 Task: Add a condition where "Channel Is Messaging" in new tickets in your groups.
Action: Mouse moved to (163, 487)
Screenshot: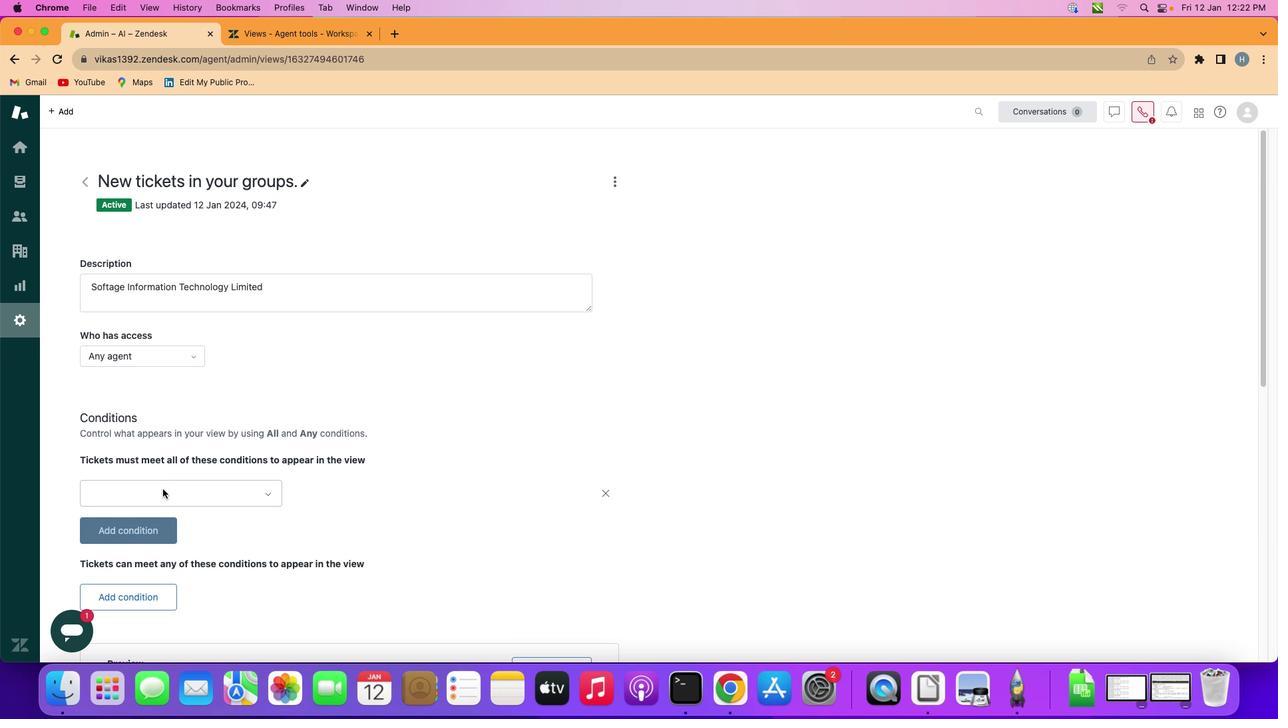 
Action: Mouse pressed left at (163, 487)
Screenshot: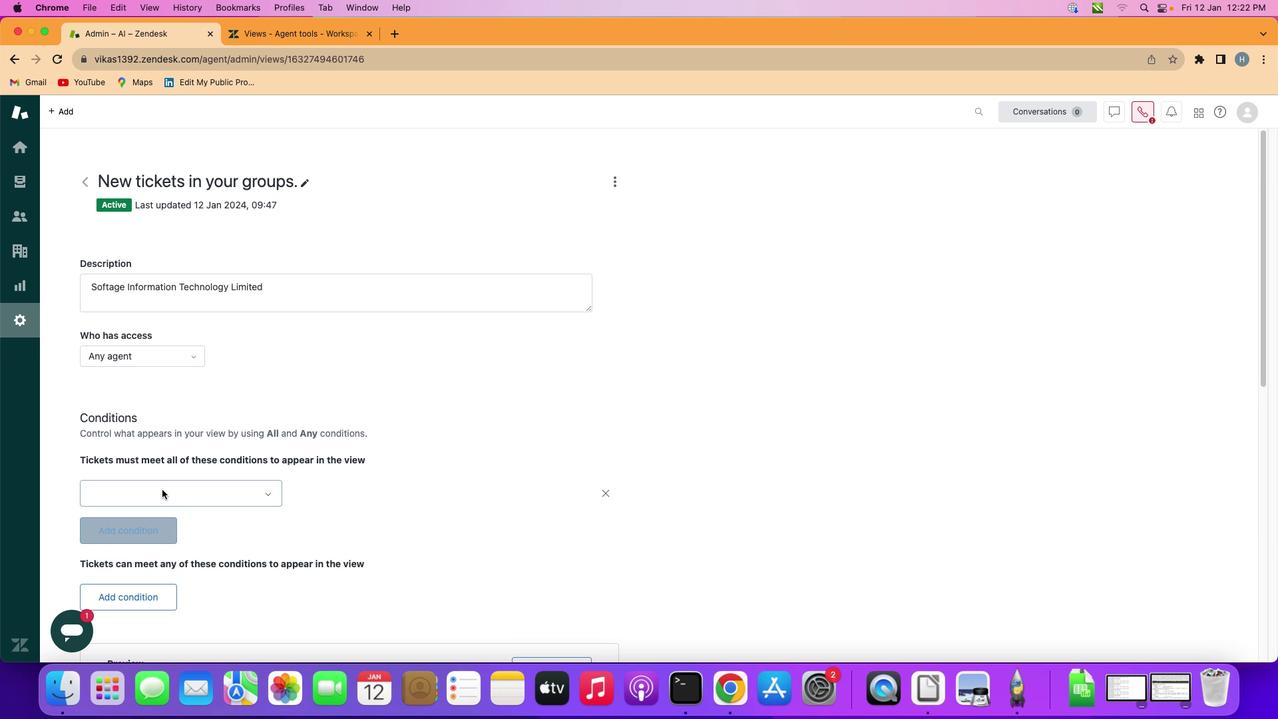 
Action: Mouse moved to (211, 492)
Screenshot: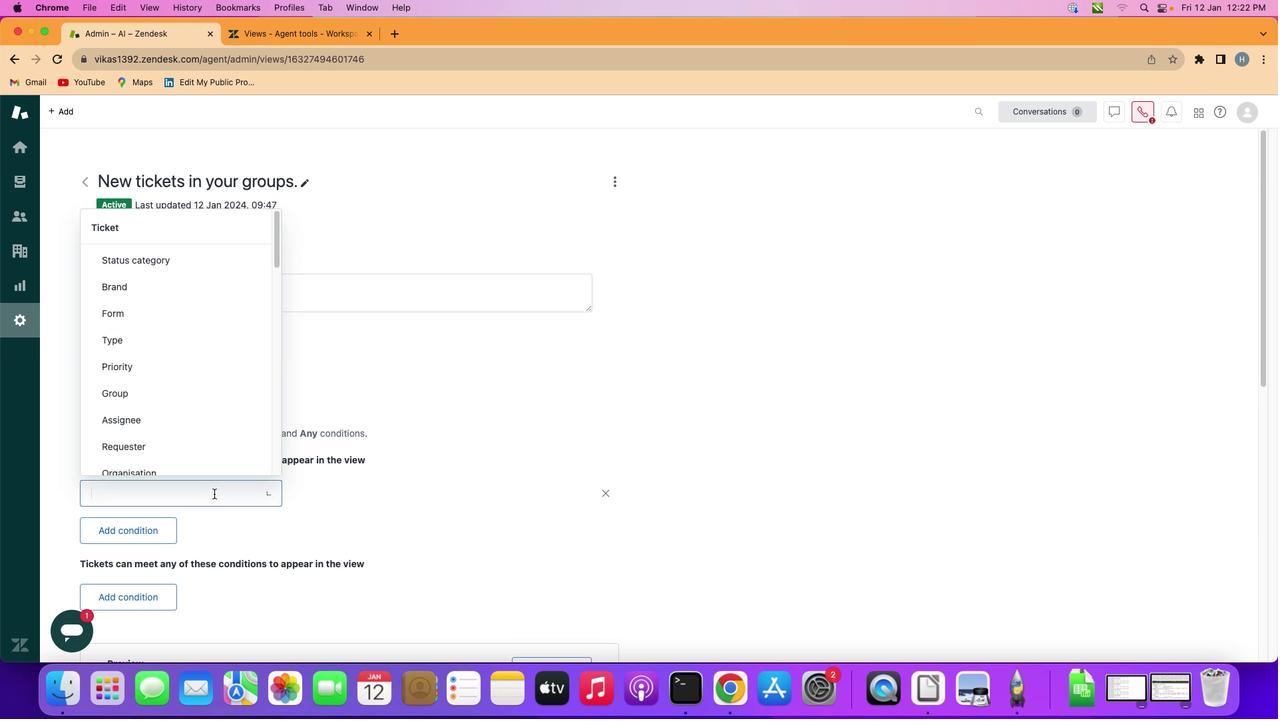 
Action: Mouse pressed left at (211, 492)
Screenshot: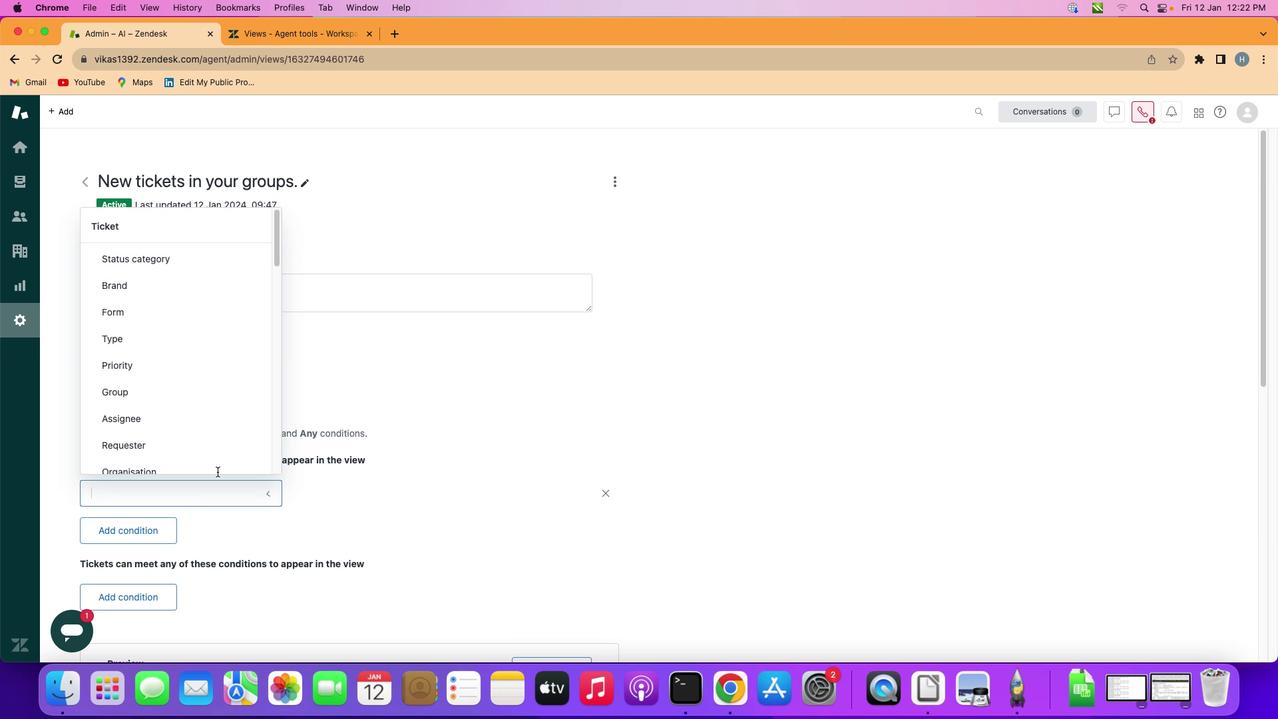 
Action: Mouse moved to (208, 412)
Screenshot: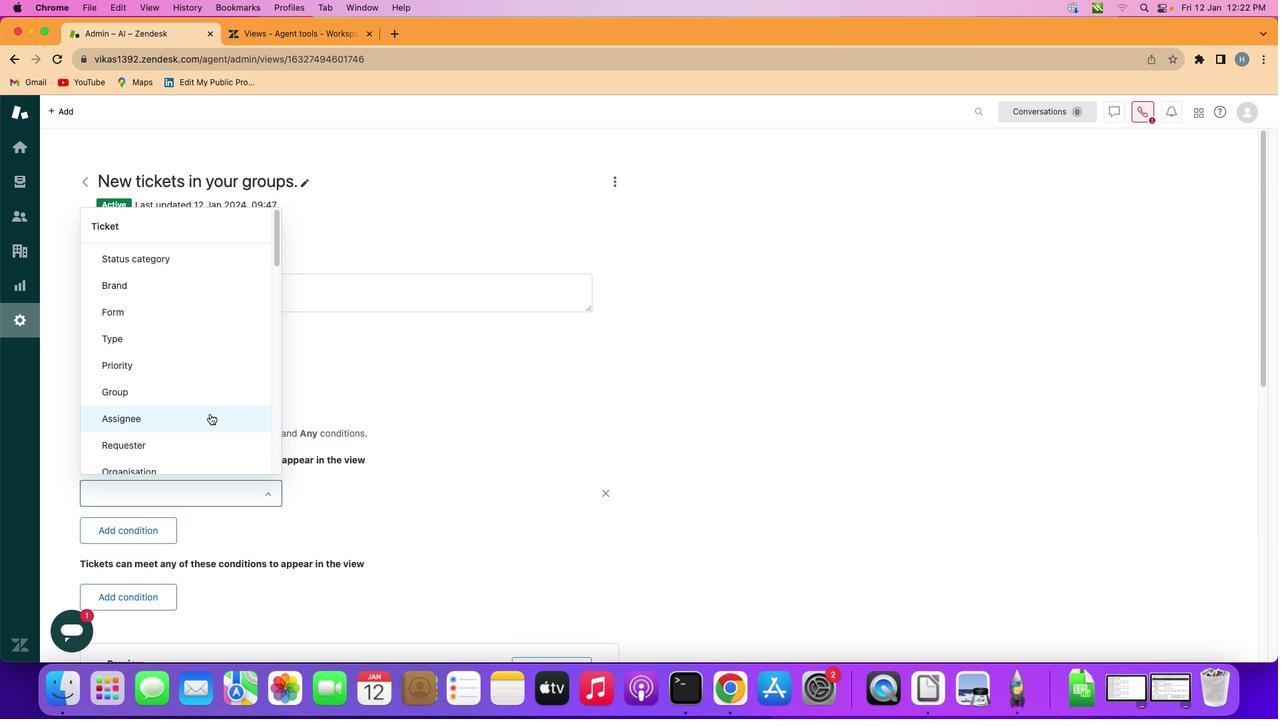 
Action: Mouse scrolled (208, 412) with delta (-1, 0)
Screenshot: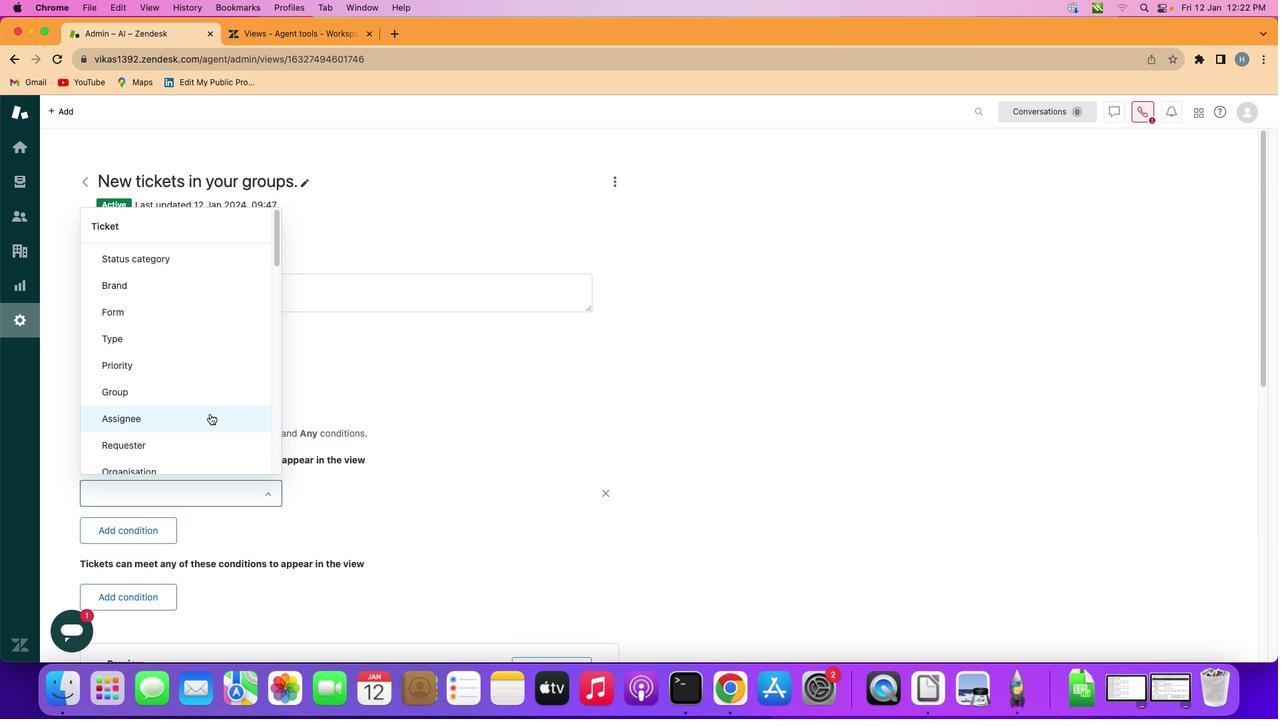 
Action: Mouse moved to (208, 411)
Screenshot: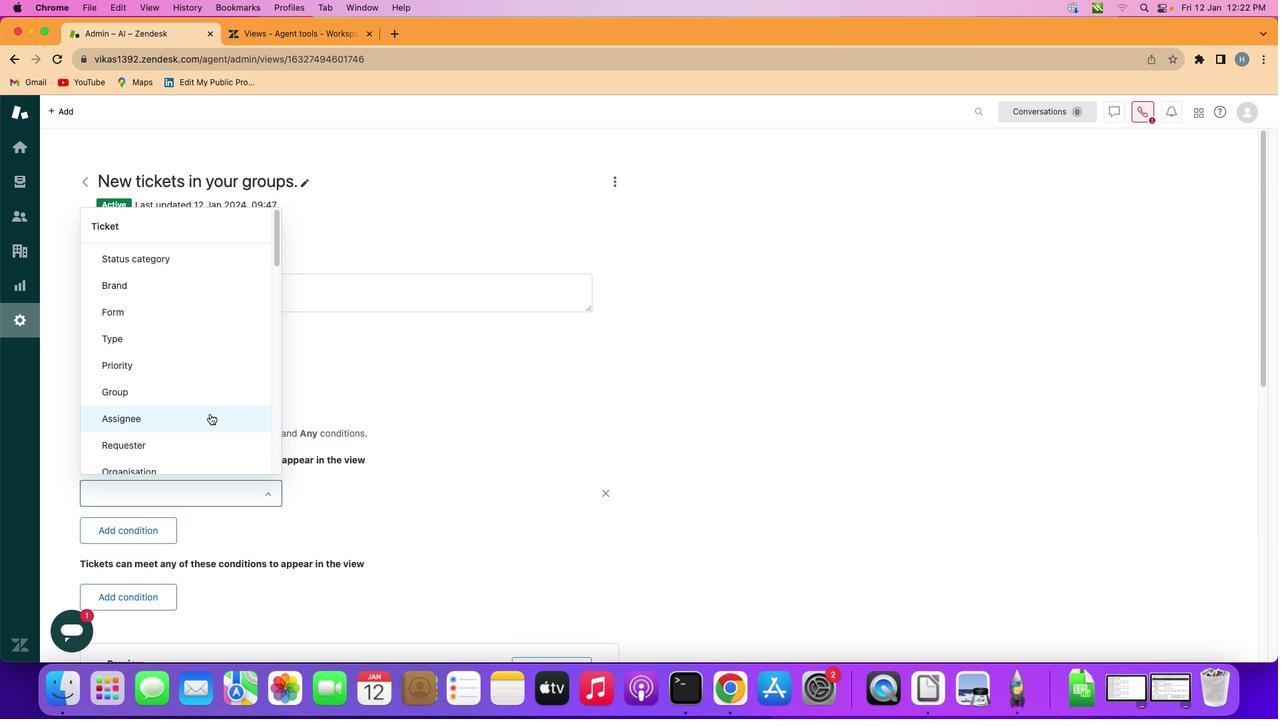 
Action: Mouse scrolled (208, 411) with delta (-1, -1)
Screenshot: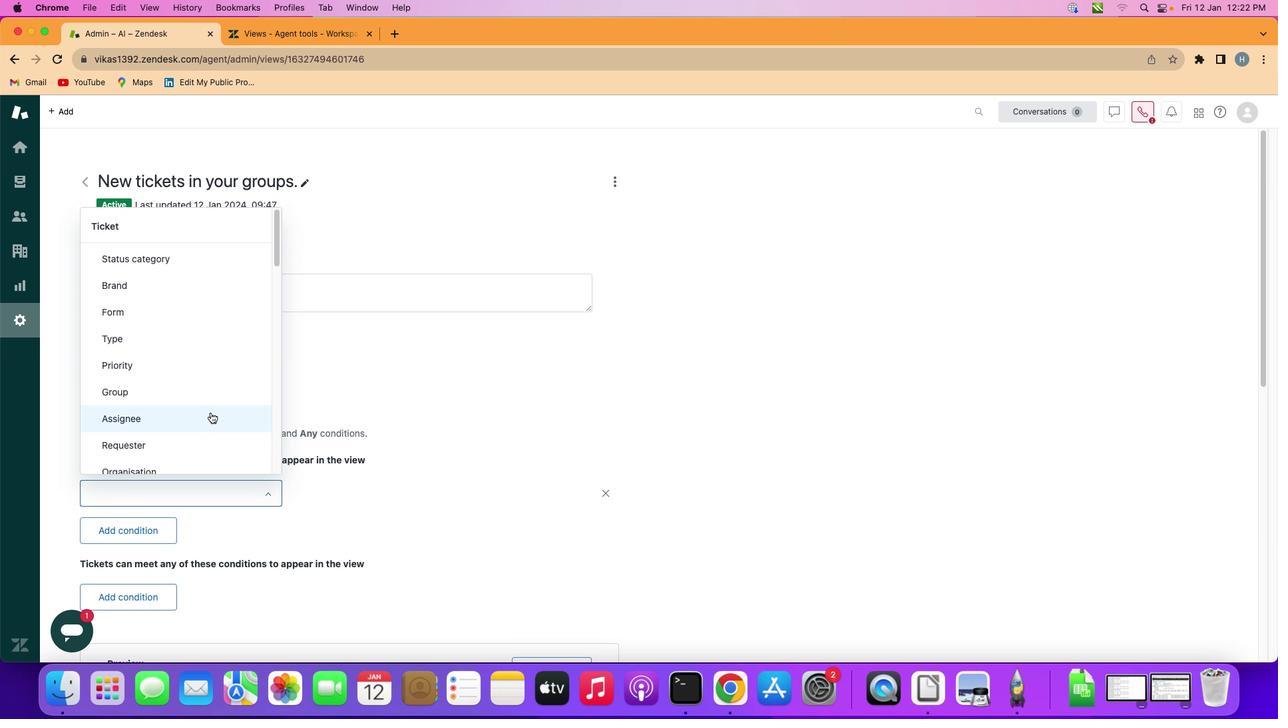 
Action: Mouse moved to (208, 411)
Screenshot: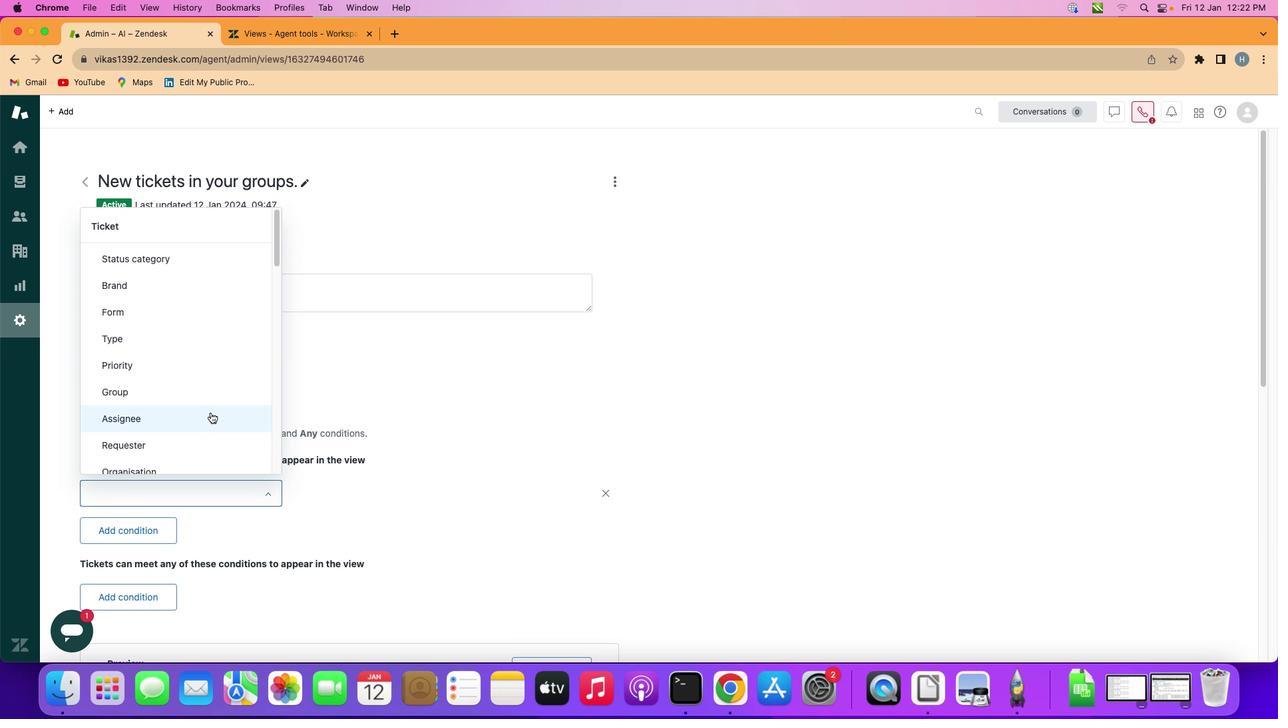 
Action: Mouse scrolled (208, 411) with delta (-1, -1)
Screenshot: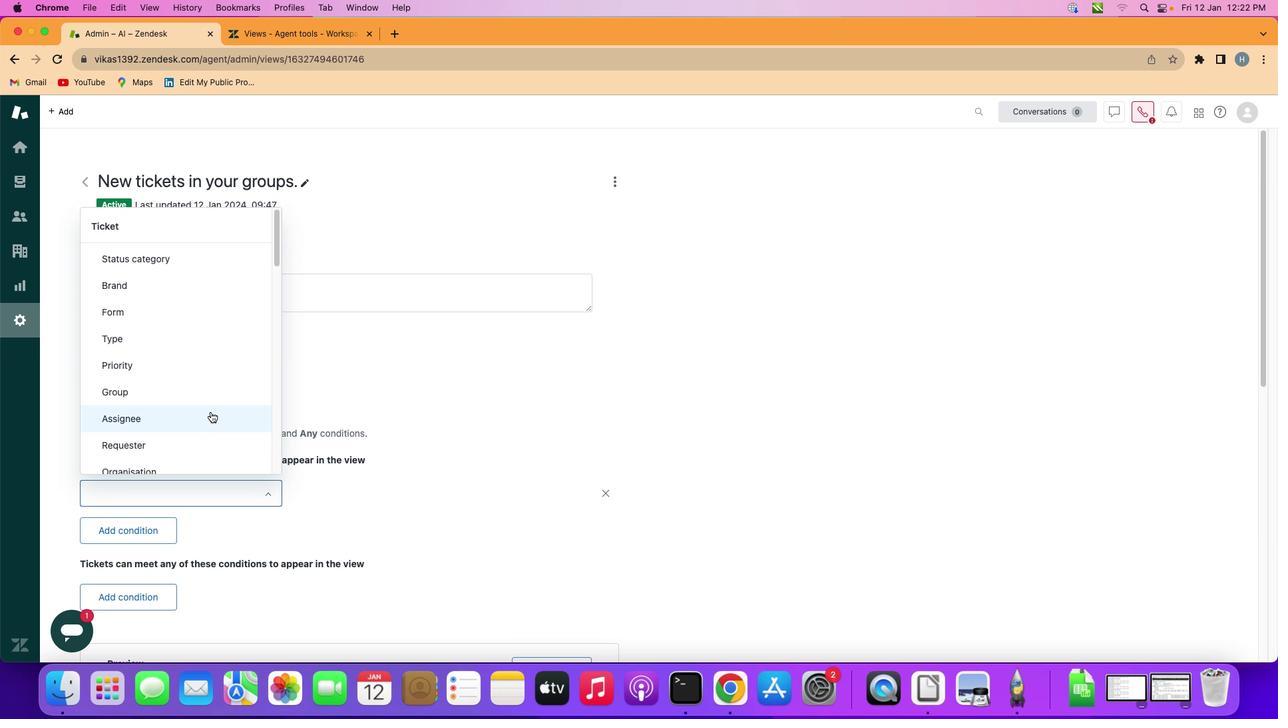 
Action: Mouse scrolled (208, 411) with delta (-1, -2)
Screenshot: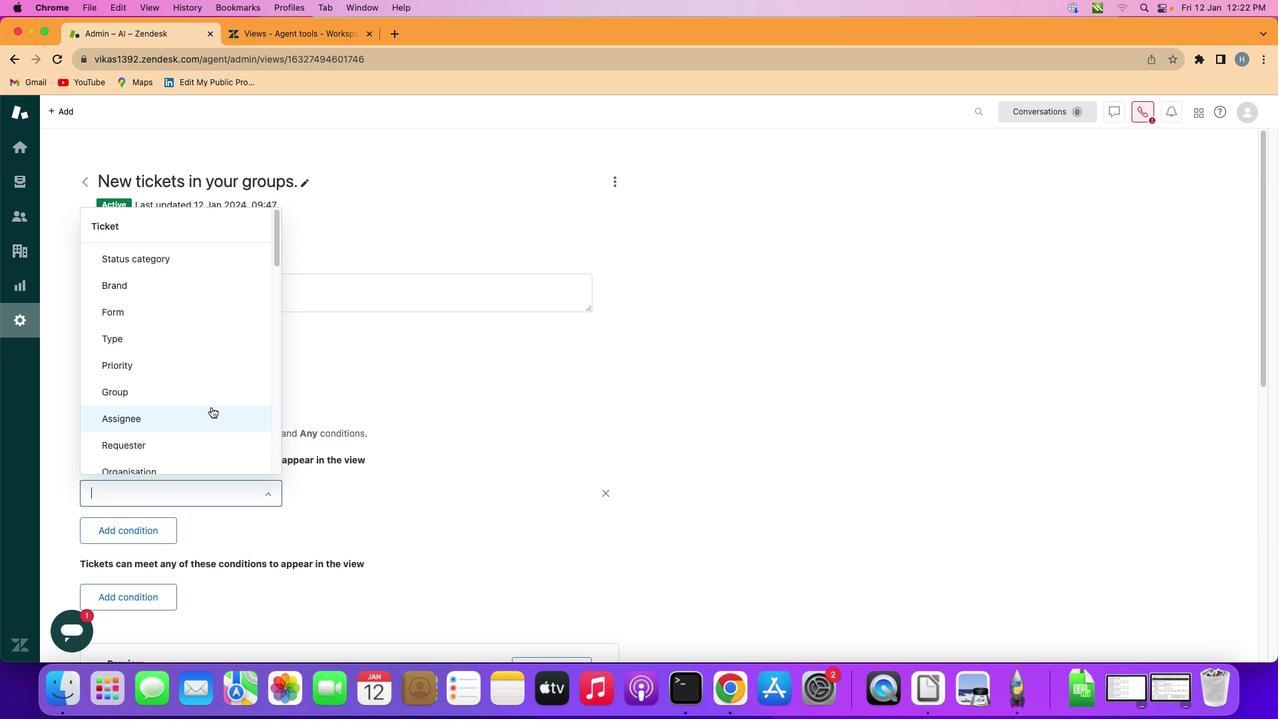 
Action: Mouse moved to (208, 410)
Screenshot: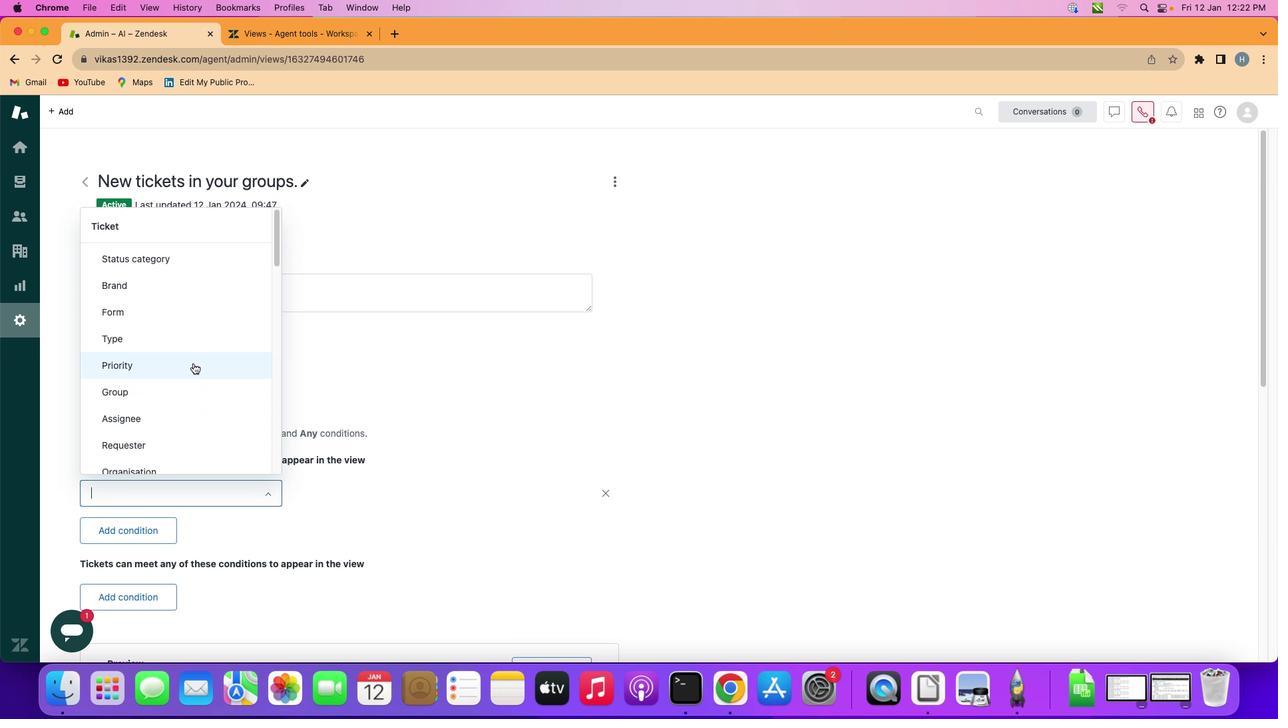 
Action: Mouse scrolled (208, 410) with delta (-1, -2)
Screenshot: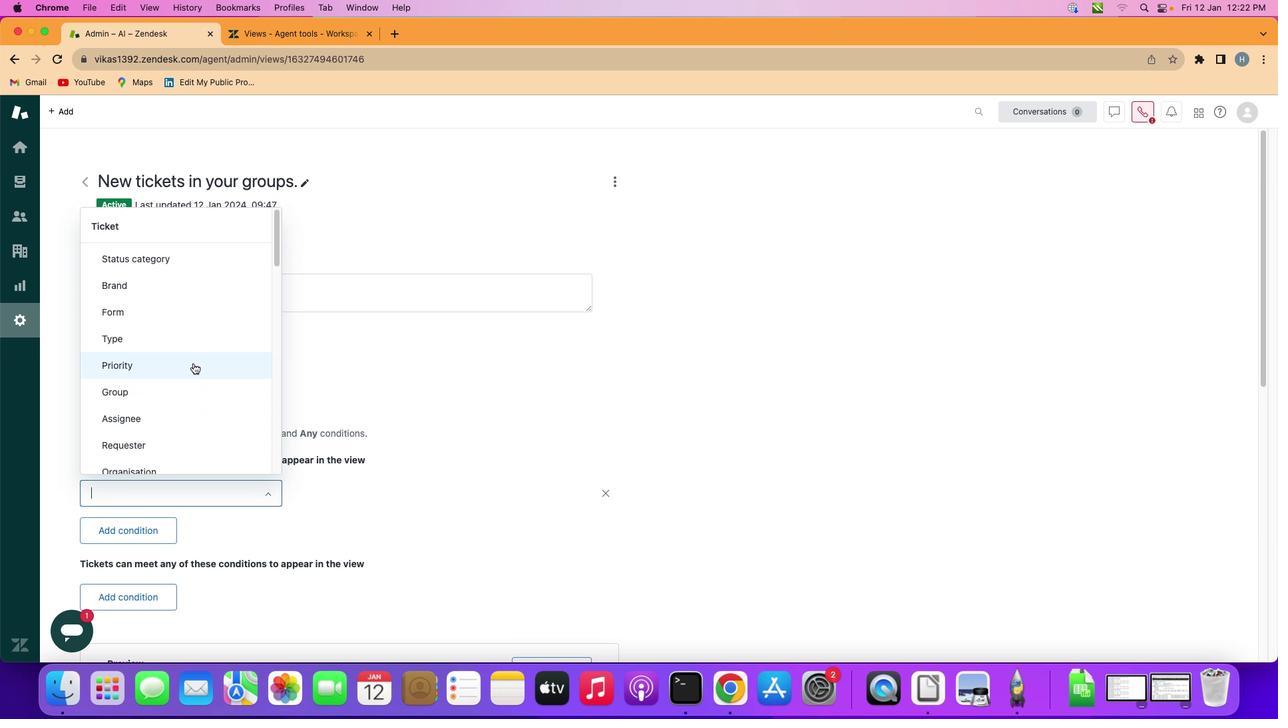 
Action: Mouse moved to (185, 356)
Screenshot: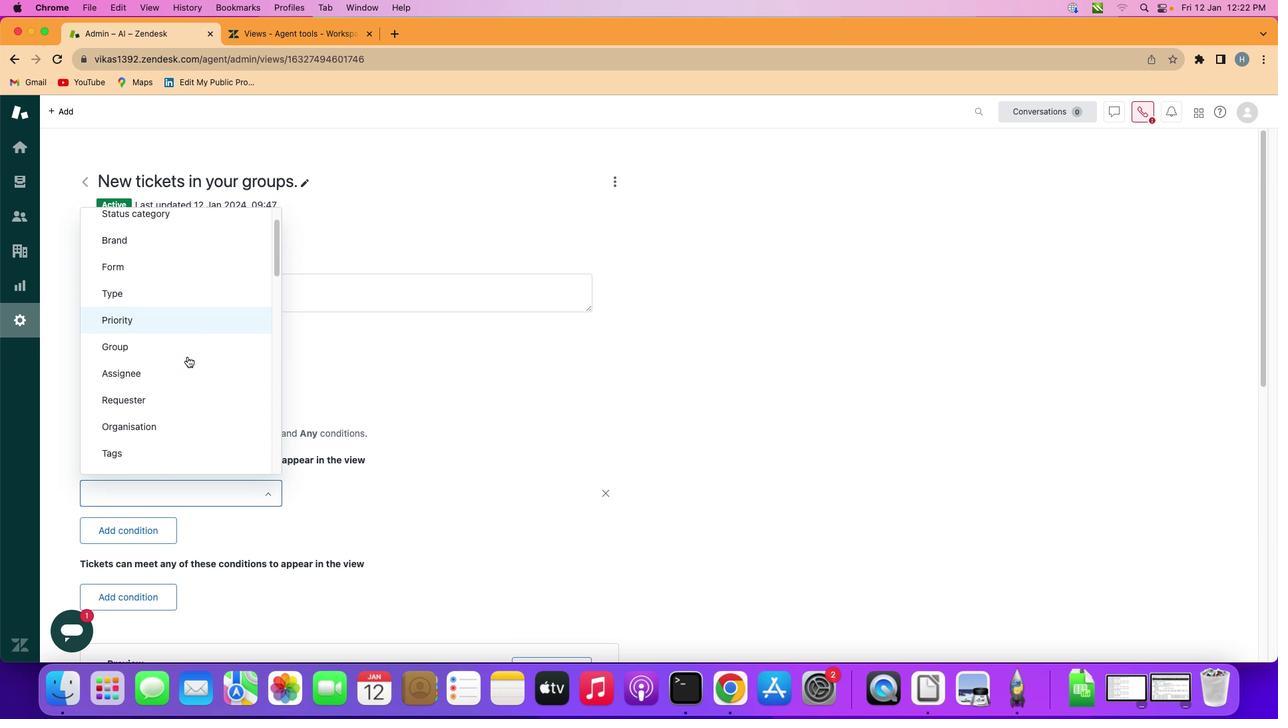 
Action: Mouse scrolled (185, 356) with delta (-1, -1)
Screenshot: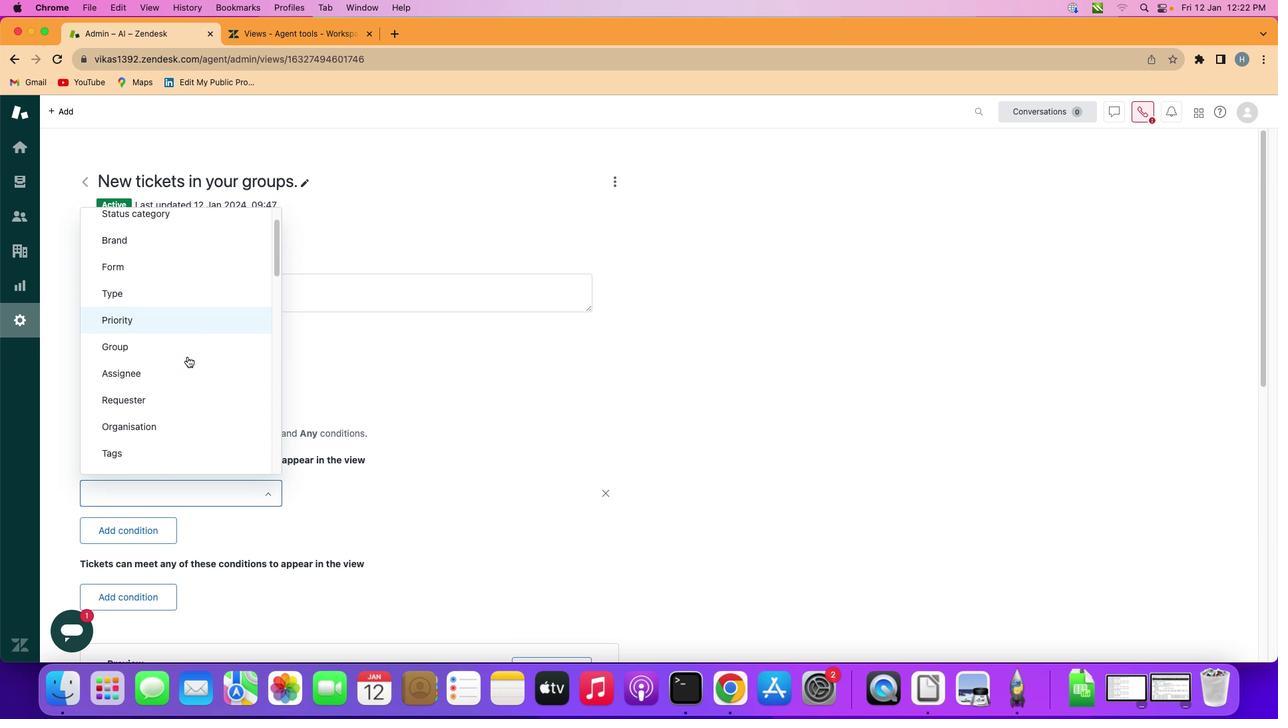 
Action: Mouse moved to (185, 355)
Screenshot: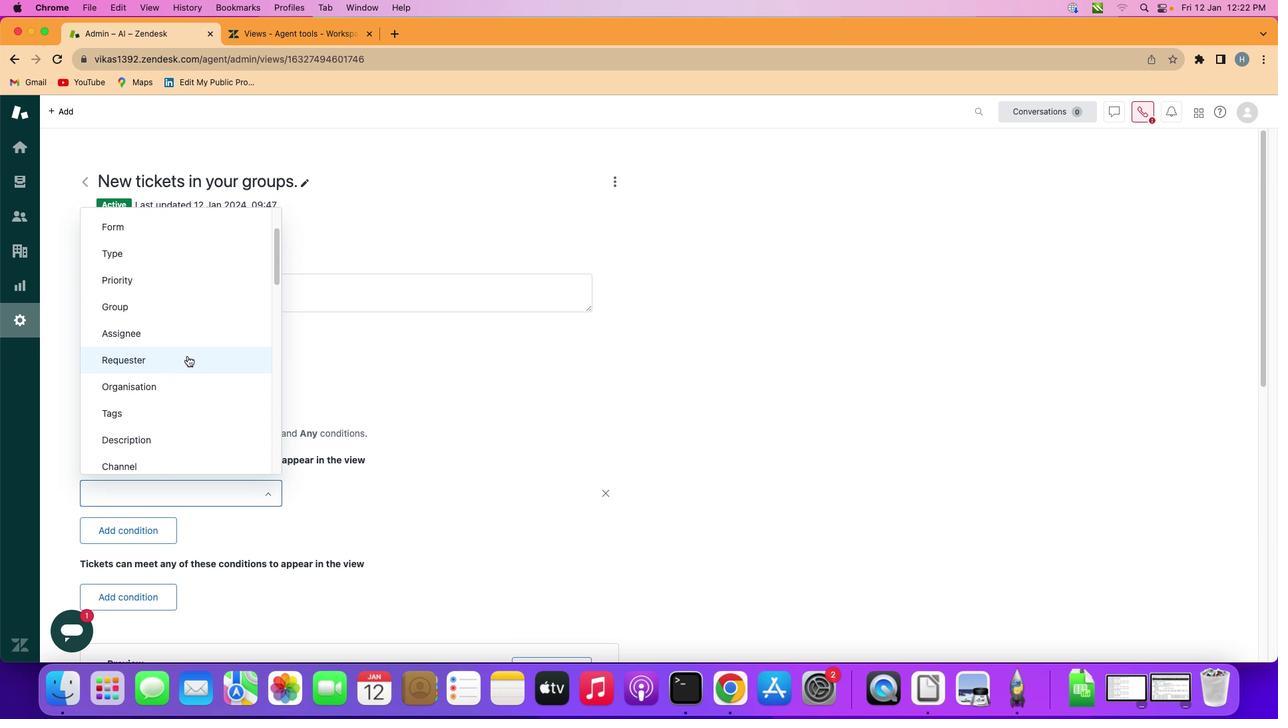 
Action: Mouse scrolled (185, 355) with delta (-1, -1)
Screenshot: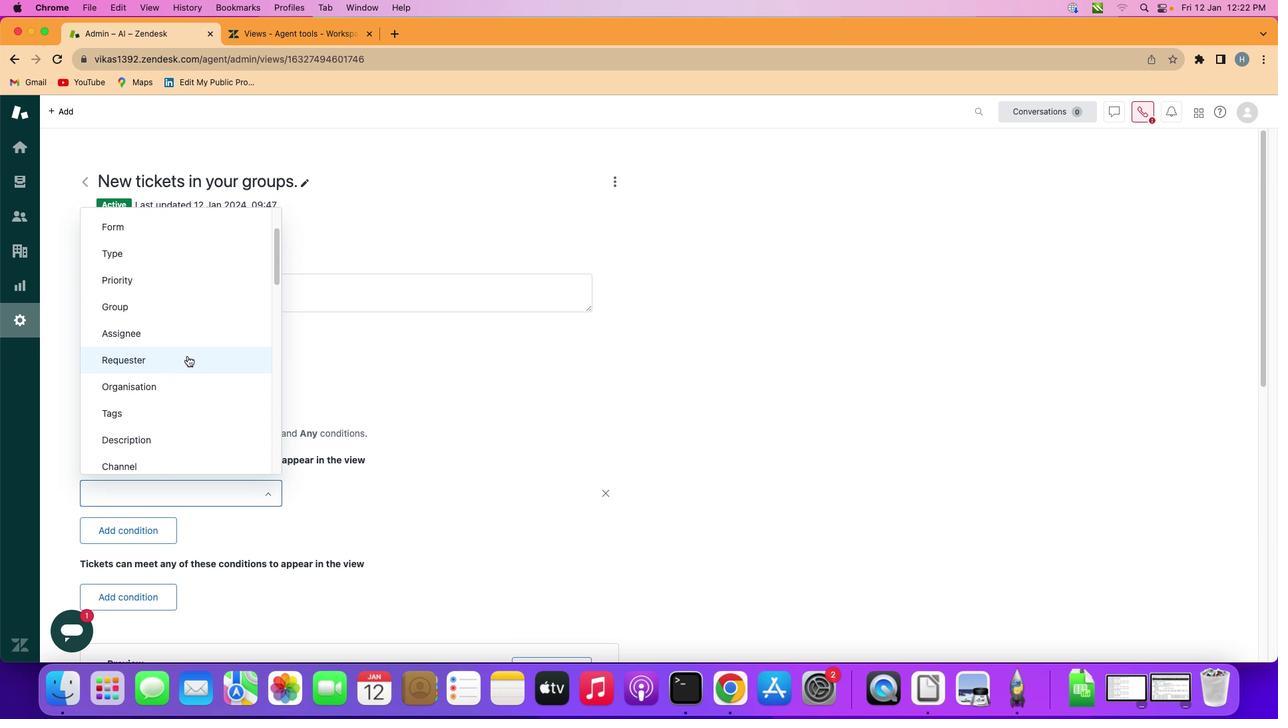 
Action: Mouse moved to (185, 355)
Screenshot: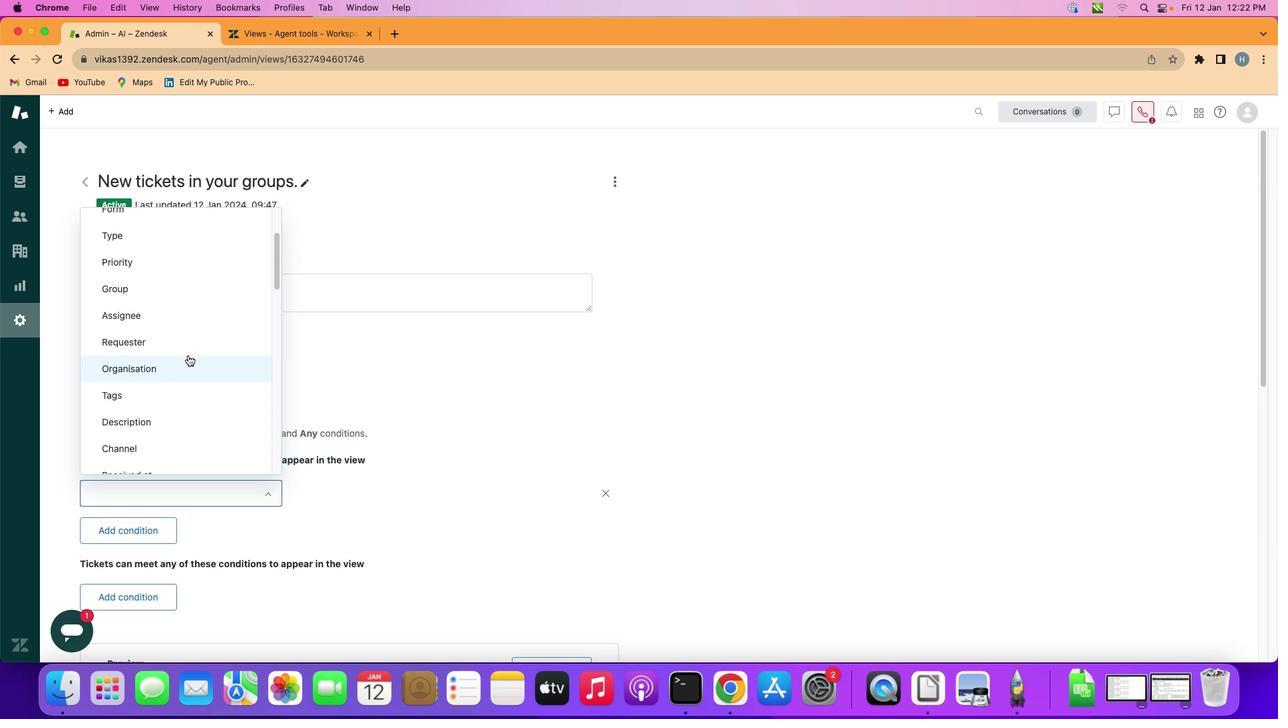 
Action: Mouse scrolled (185, 355) with delta (-1, -1)
Screenshot: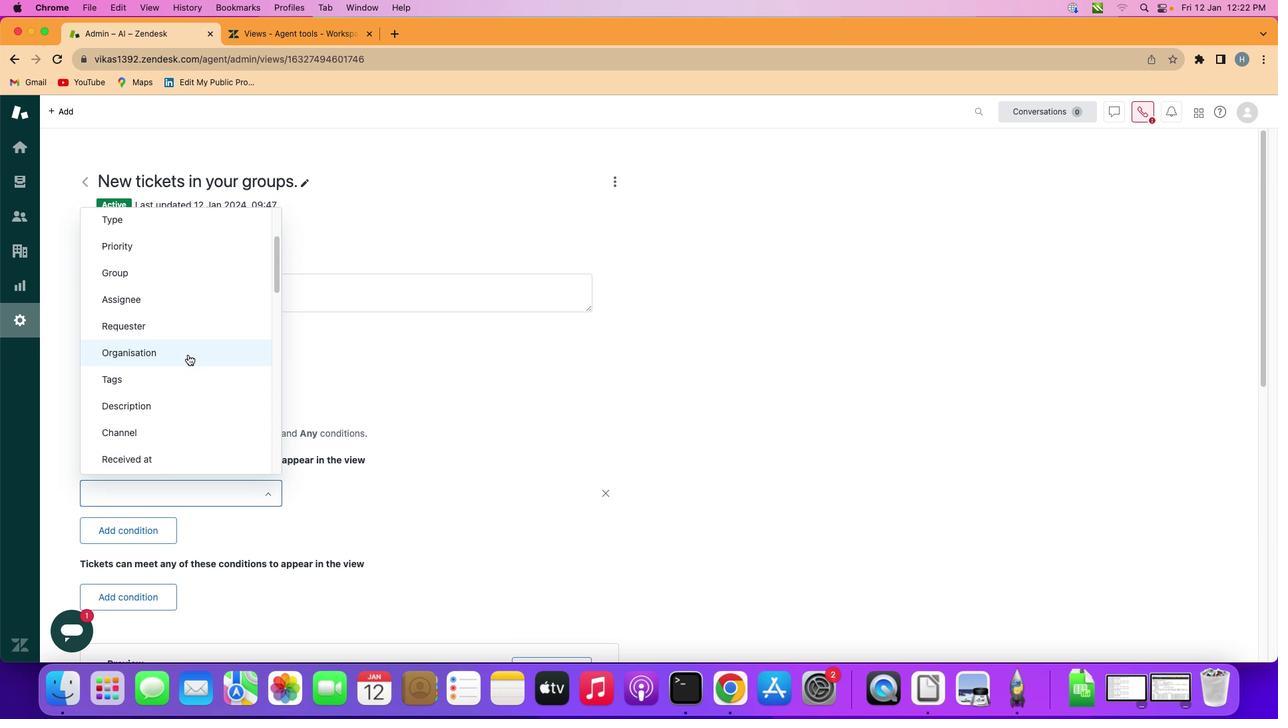
Action: Mouse moved to (185, 355)
Screenshot: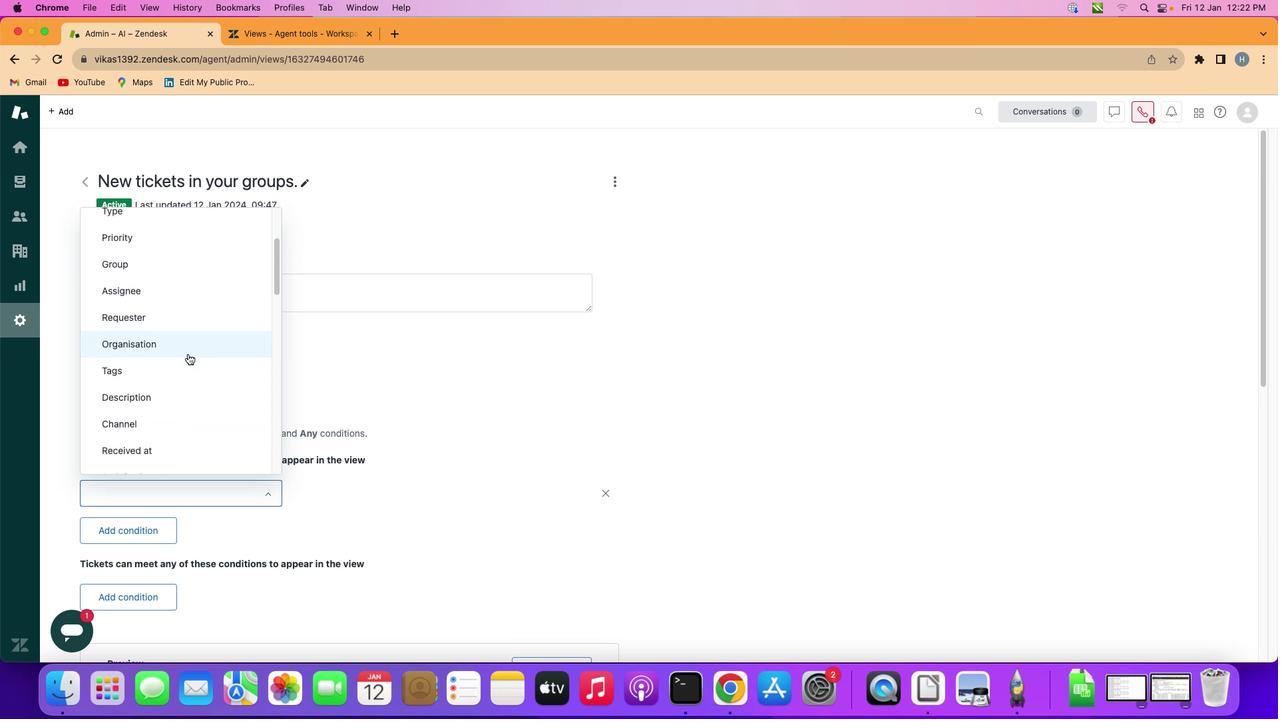 
Action: Mouse scrolled (185, 355) with delta (-1, -2)
Screenshot: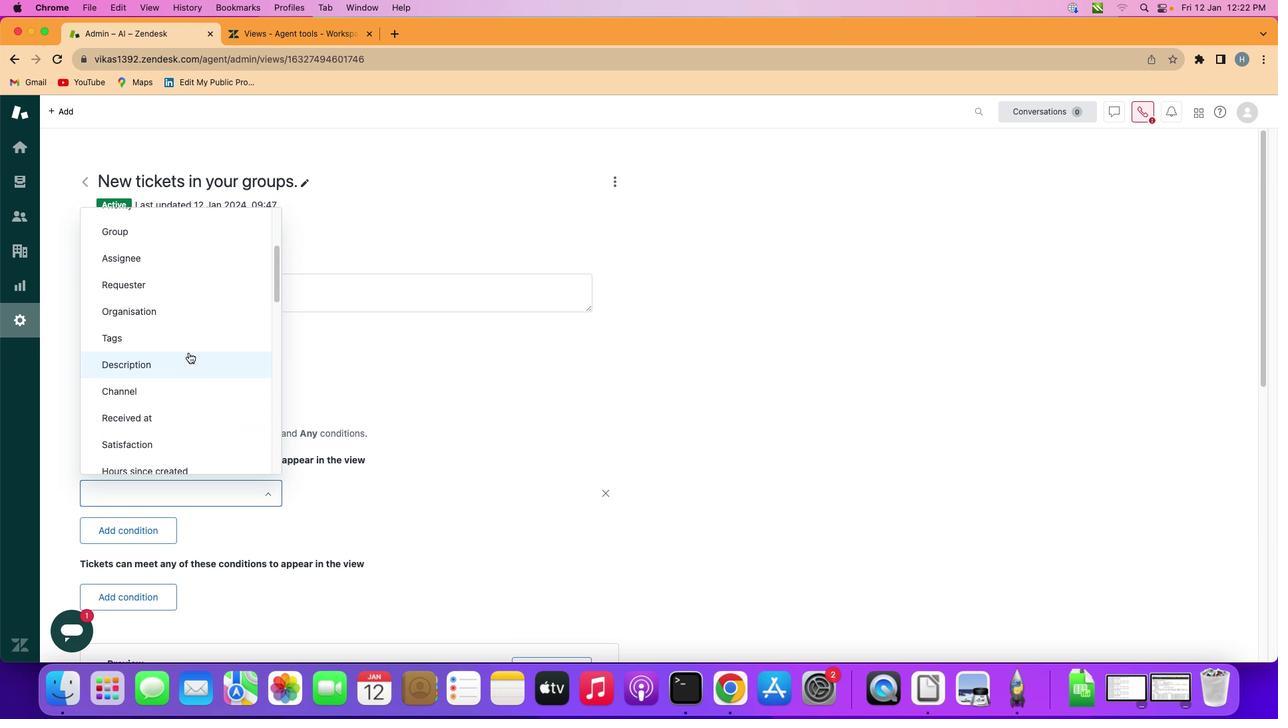 
Action: Mouse moved to (185, 353)
Screenshot: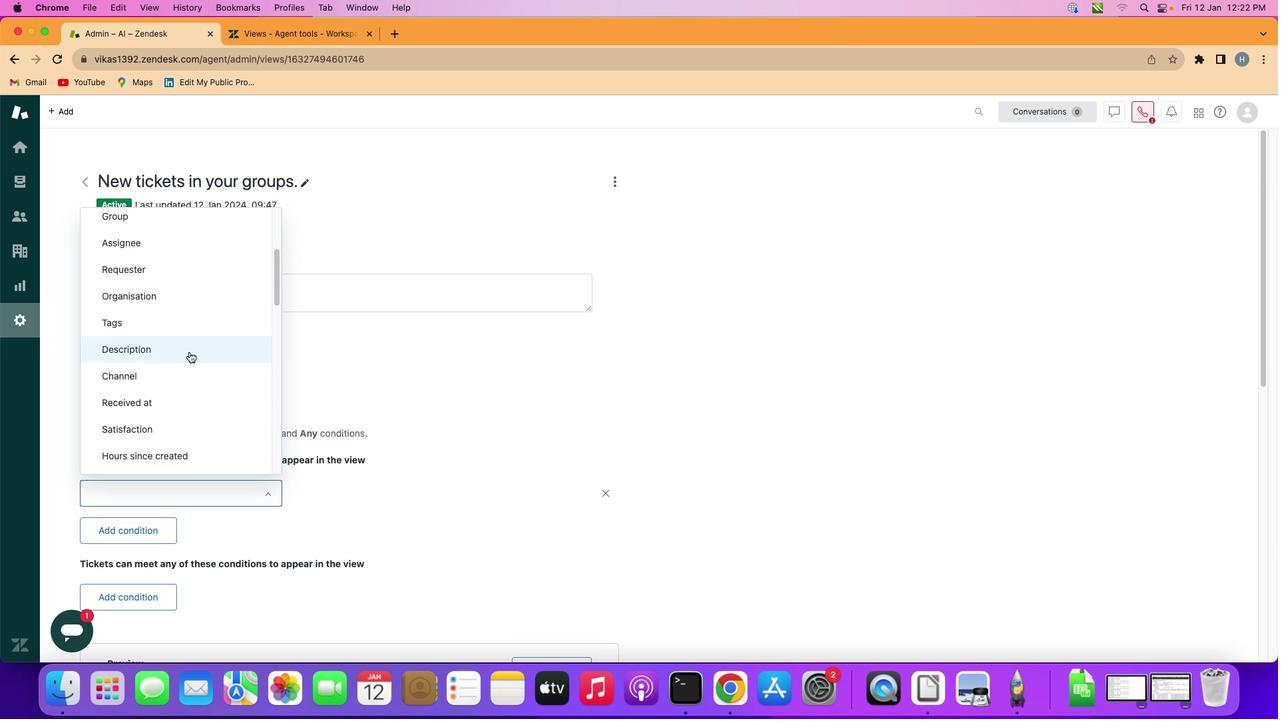 
Action: Mouse scrolled (185, 353) with delta (-1, -2)
Screenshot: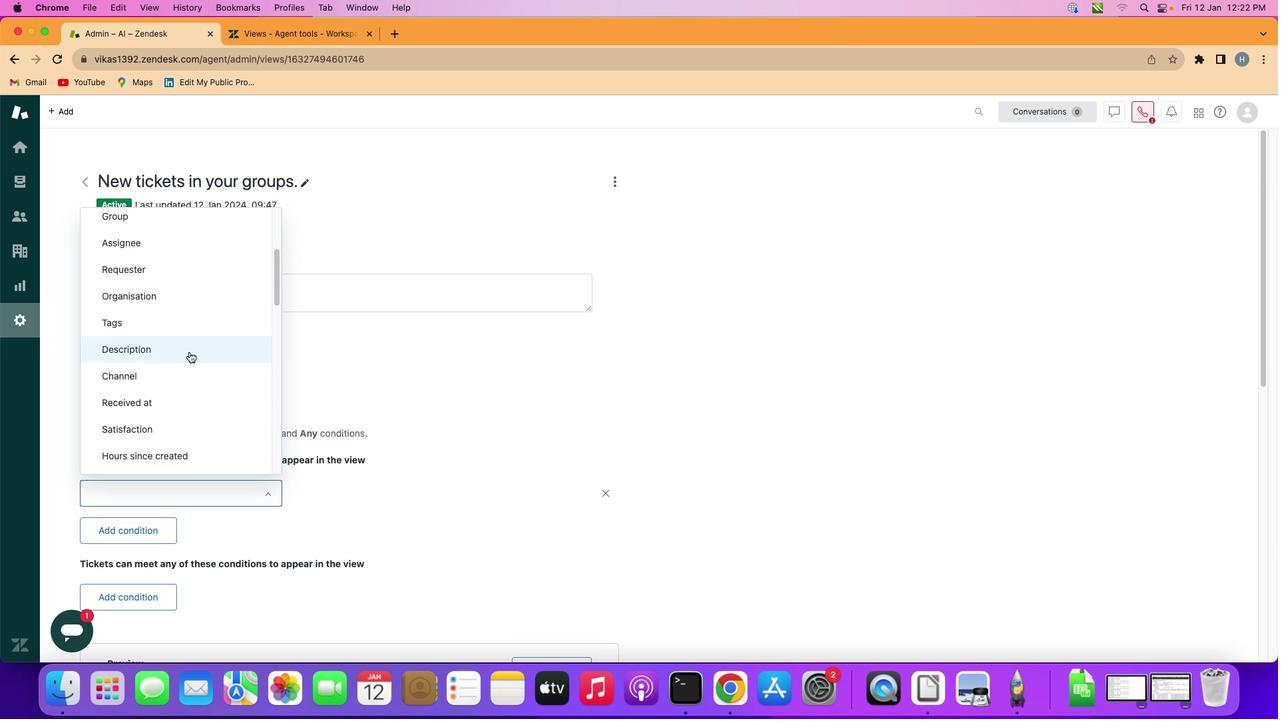 
Action: Mouse moved to (185, 369)
Screenshot: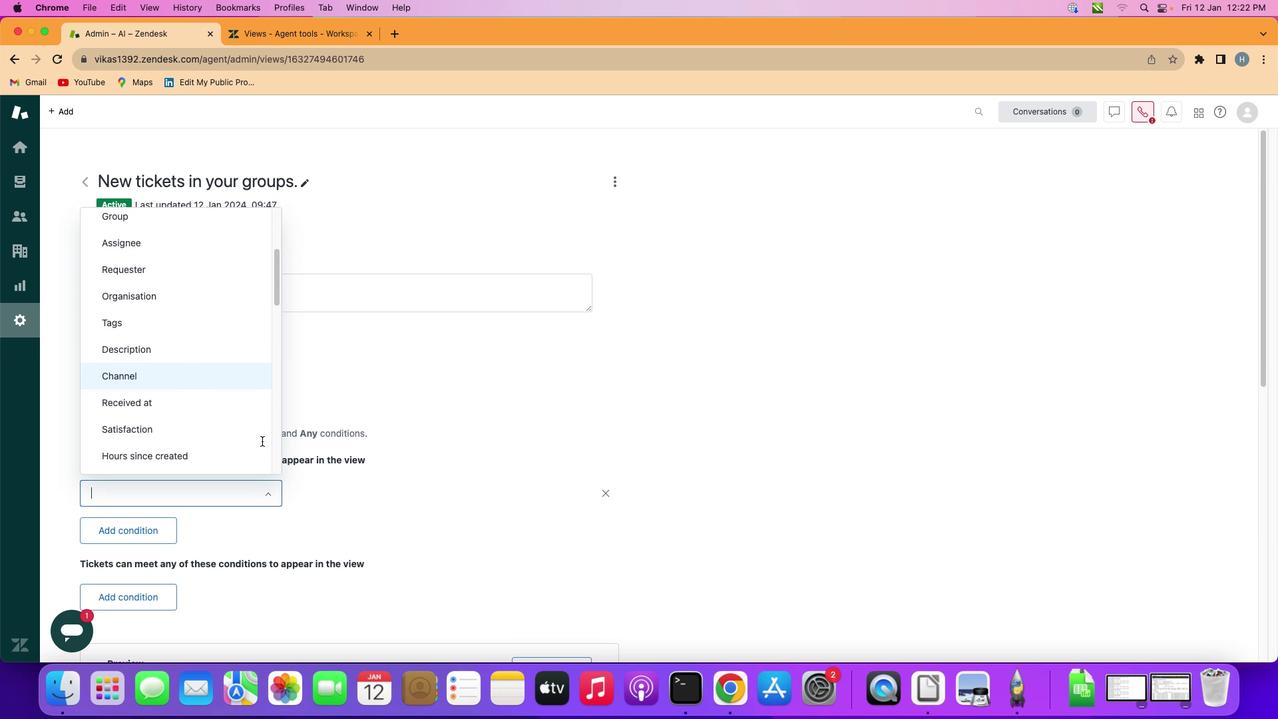 
Action: Mouse pressed left at (185, 369)
Screenshot: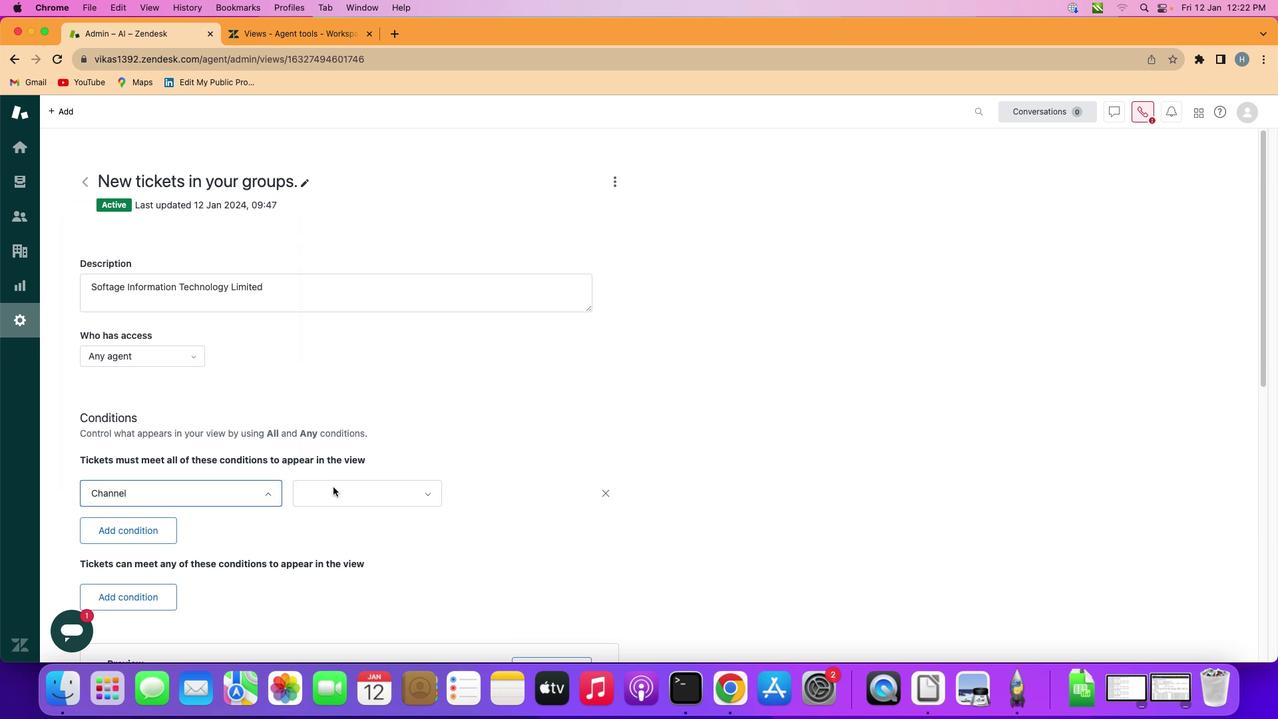 
Action: Mouse moved to (365, 493)
Screenshot: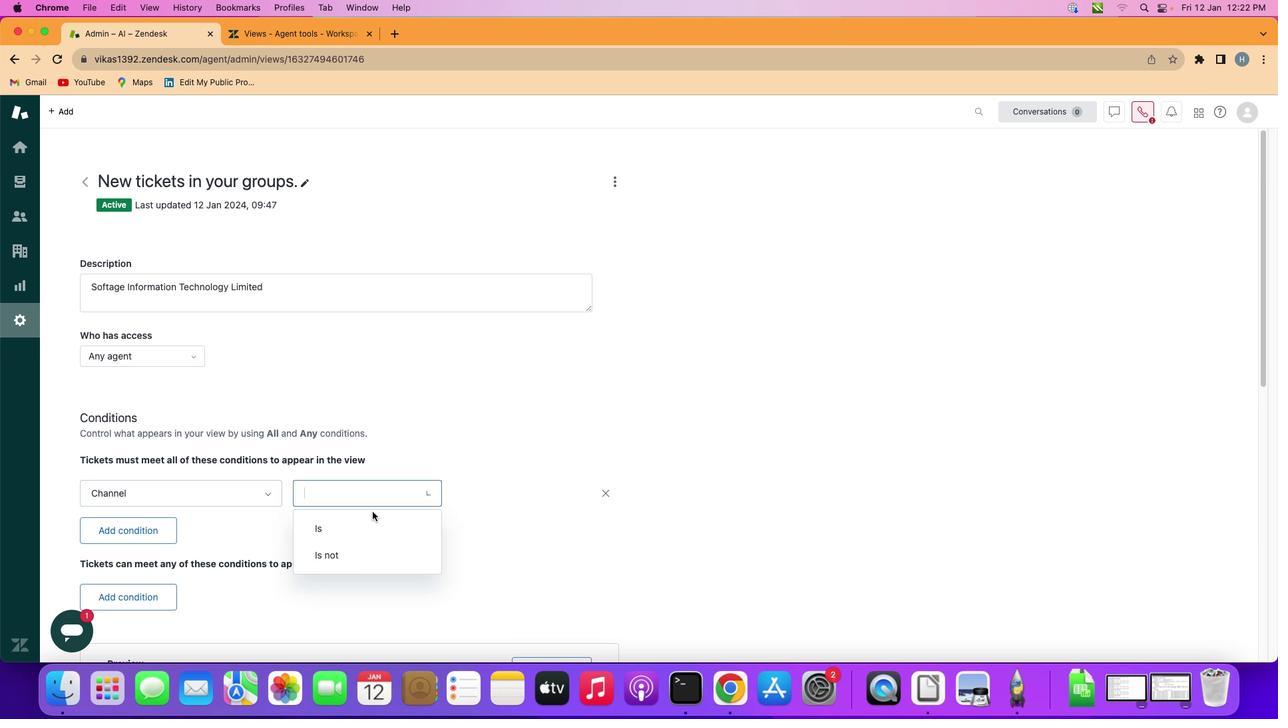 
Action: Mouse pressed left at (365, 493)
Screenshot: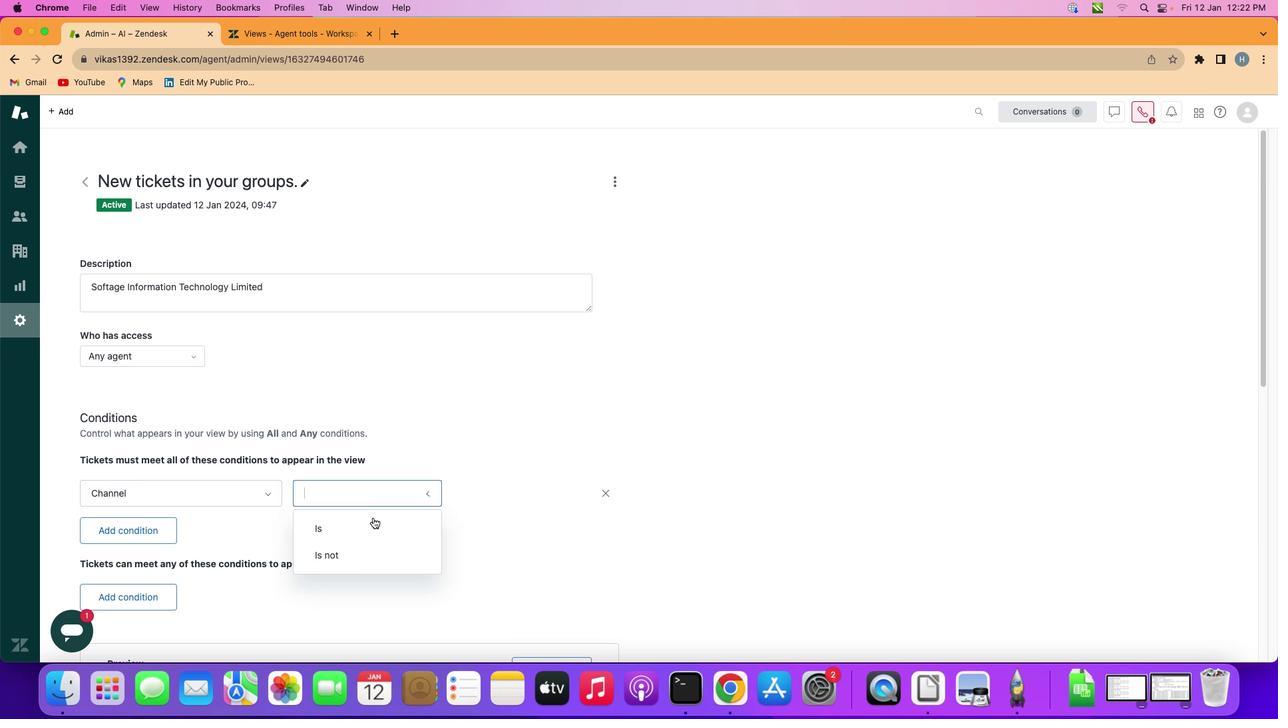 
Action: Mouse moved to (373, 524)
Screenshot: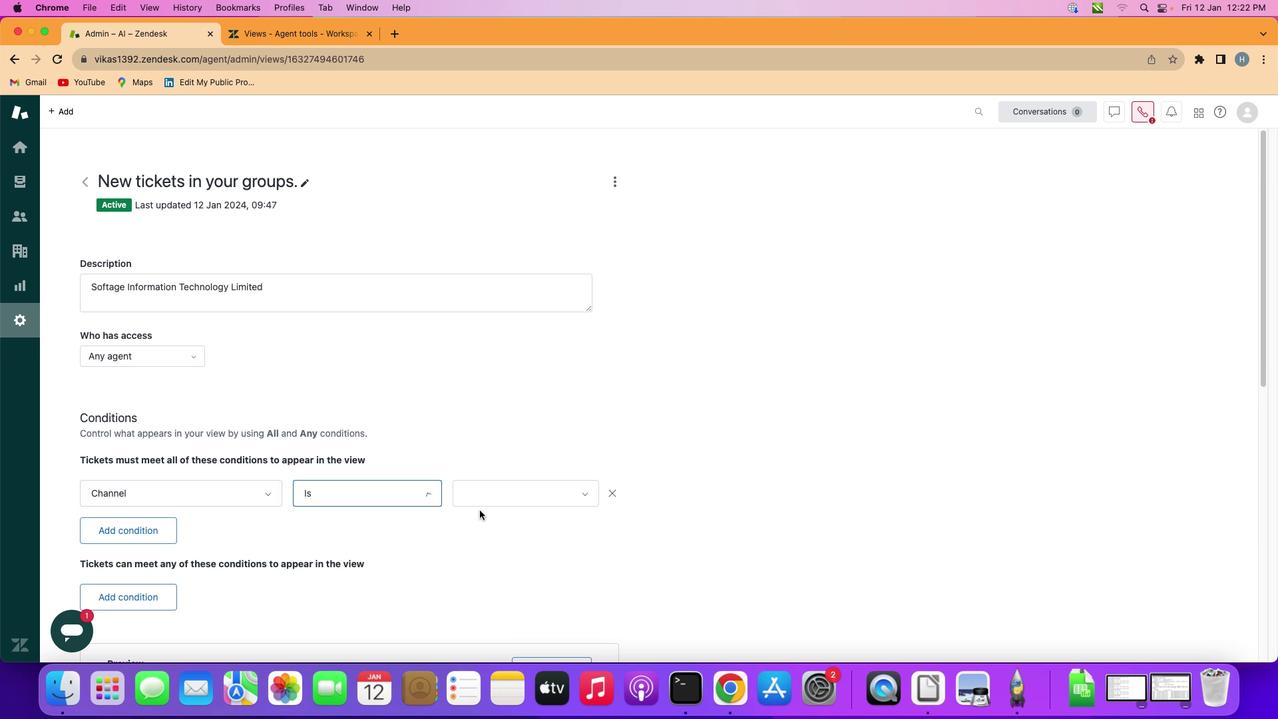 
Action: Mouse pressed left at (373, 524)
Screenshot: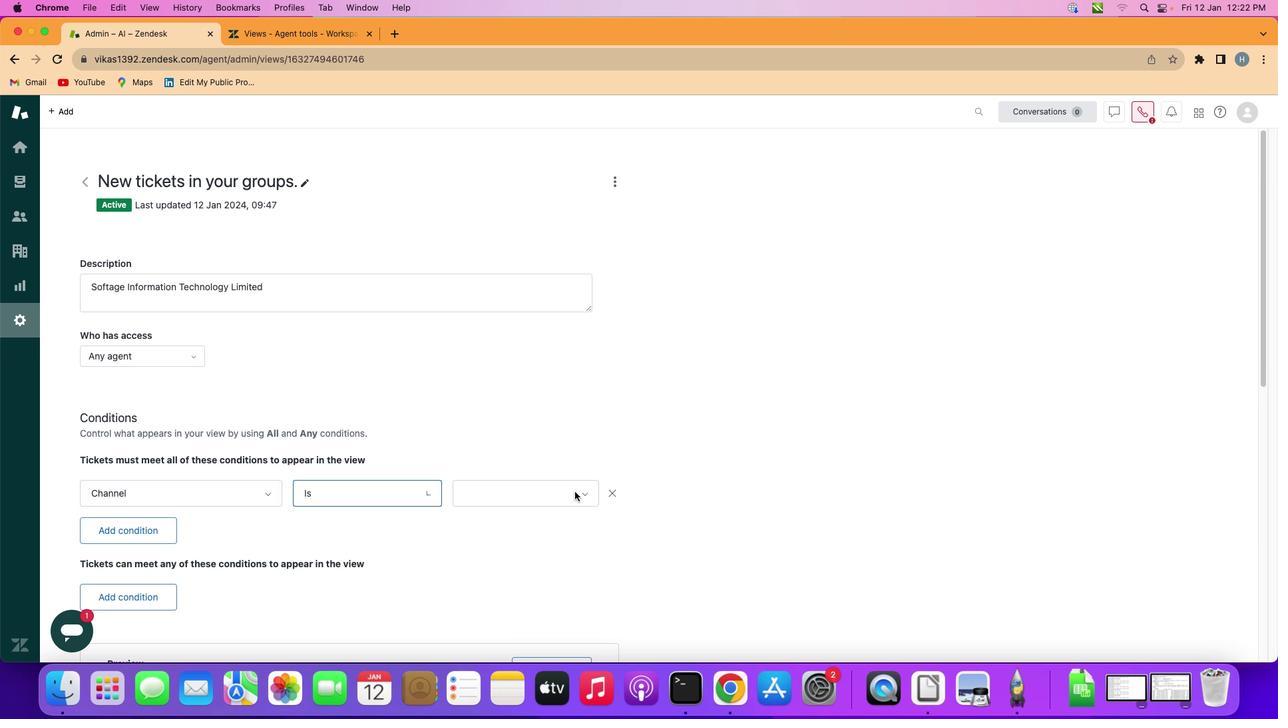 
Action: Mouse moved to (574, 489)
Screenshot: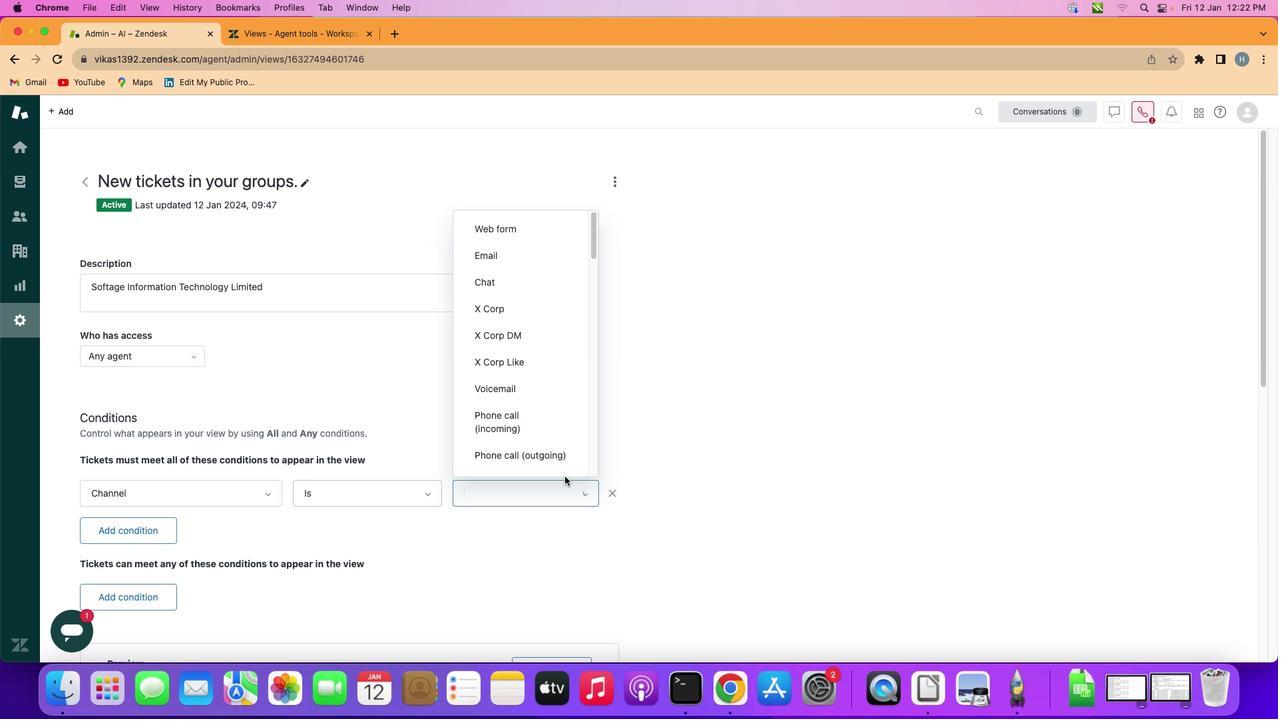 
Action: Mouse pressed left at (574, 489)
Screenshot: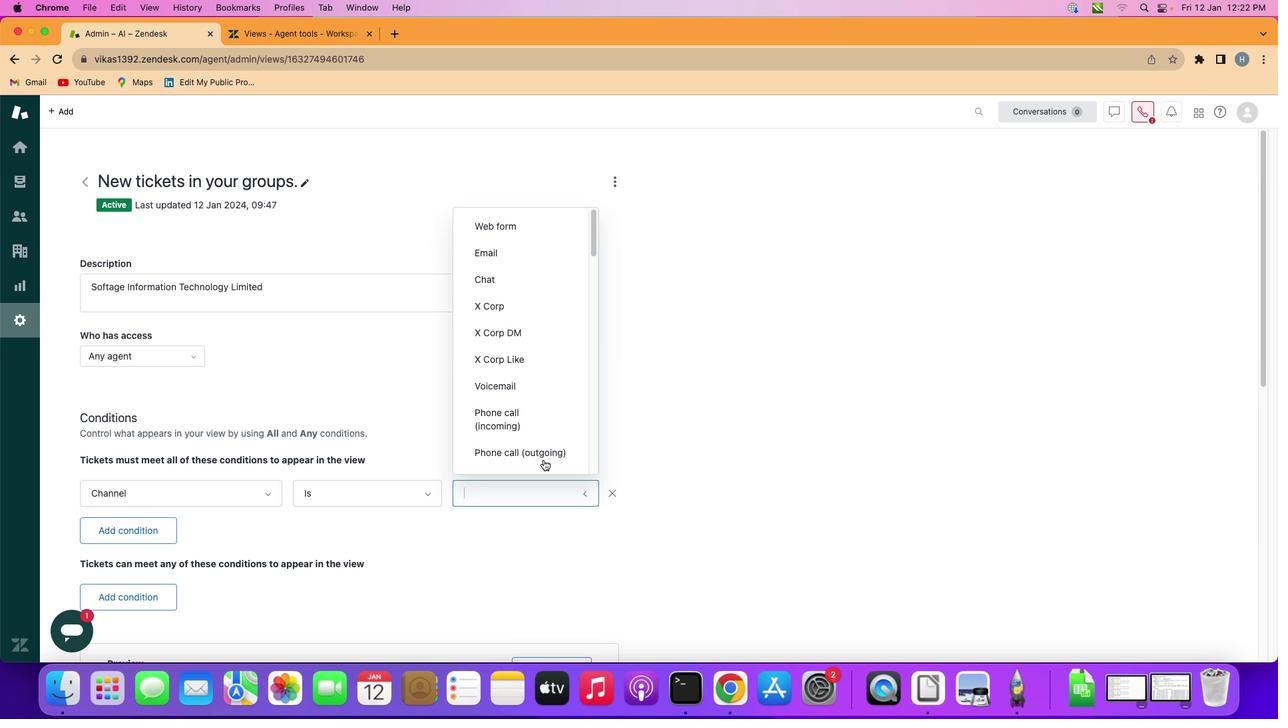 
Action: Mouse moved to (514, 367)
Screenshot: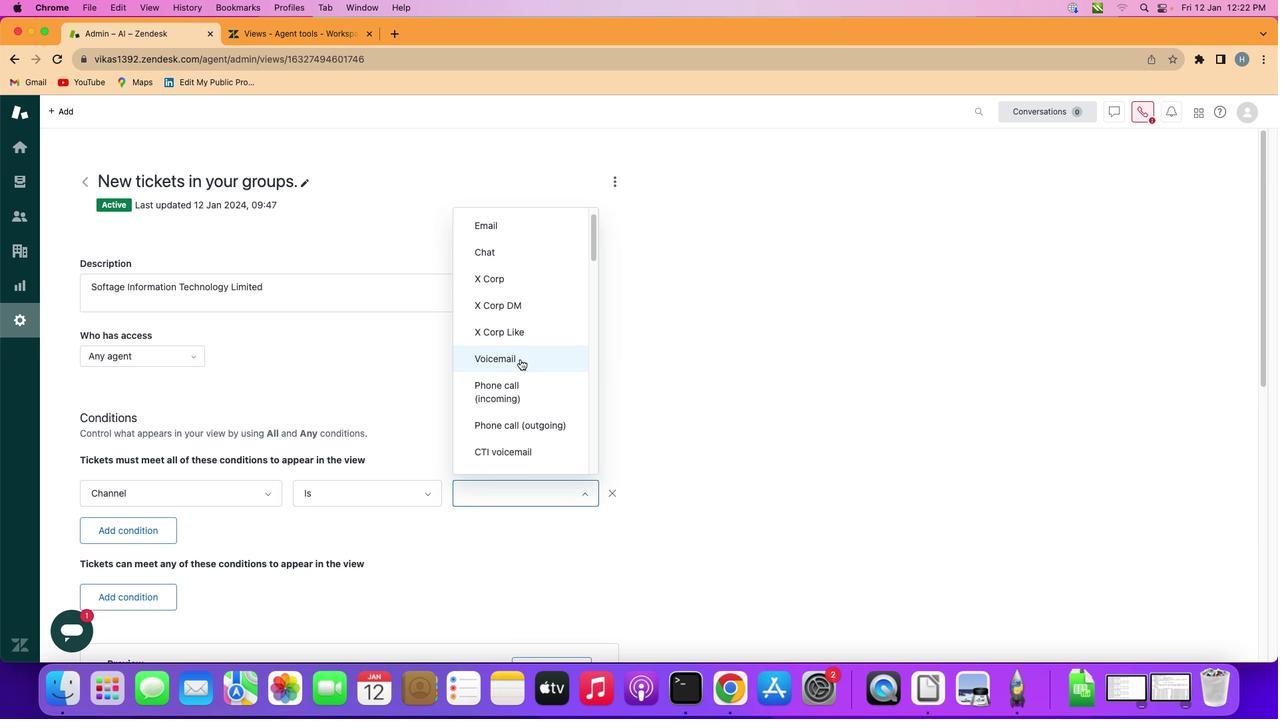 
Action: Mouse scrolled (514, 367) with delta (-1, -1)
Screenshot: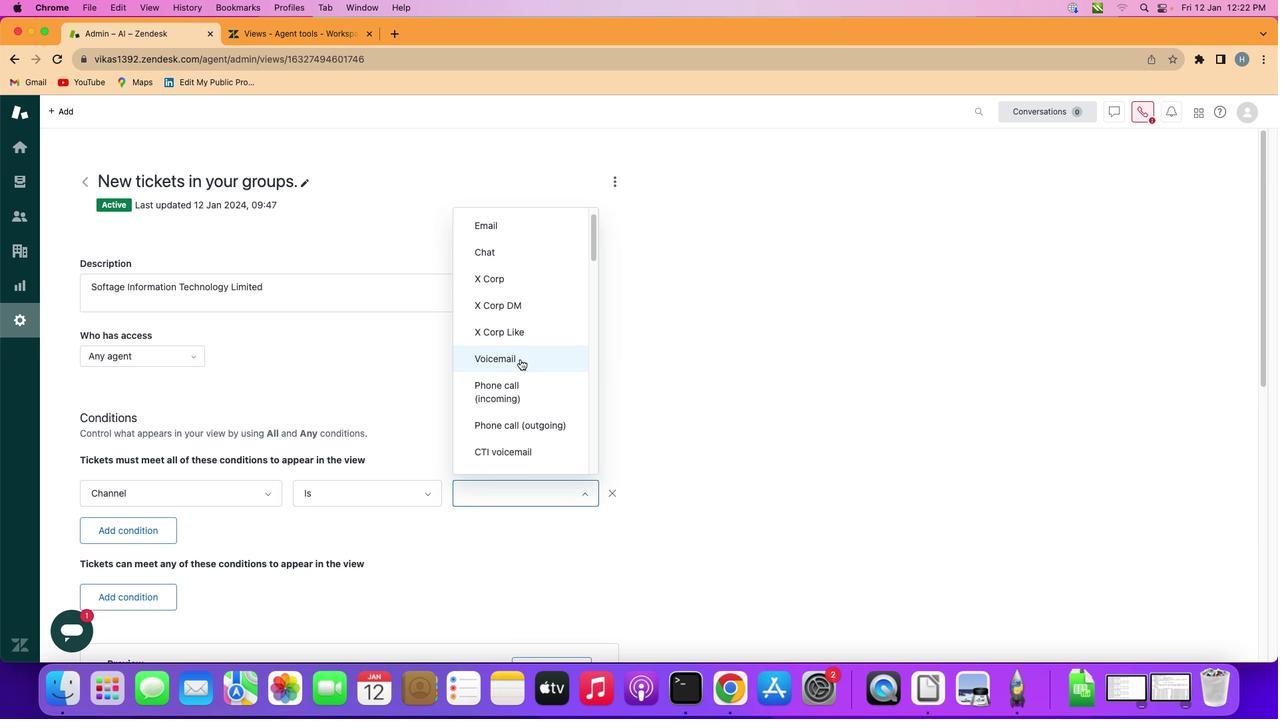 
Action: Mouse moved to (514, 365)
Screenshot: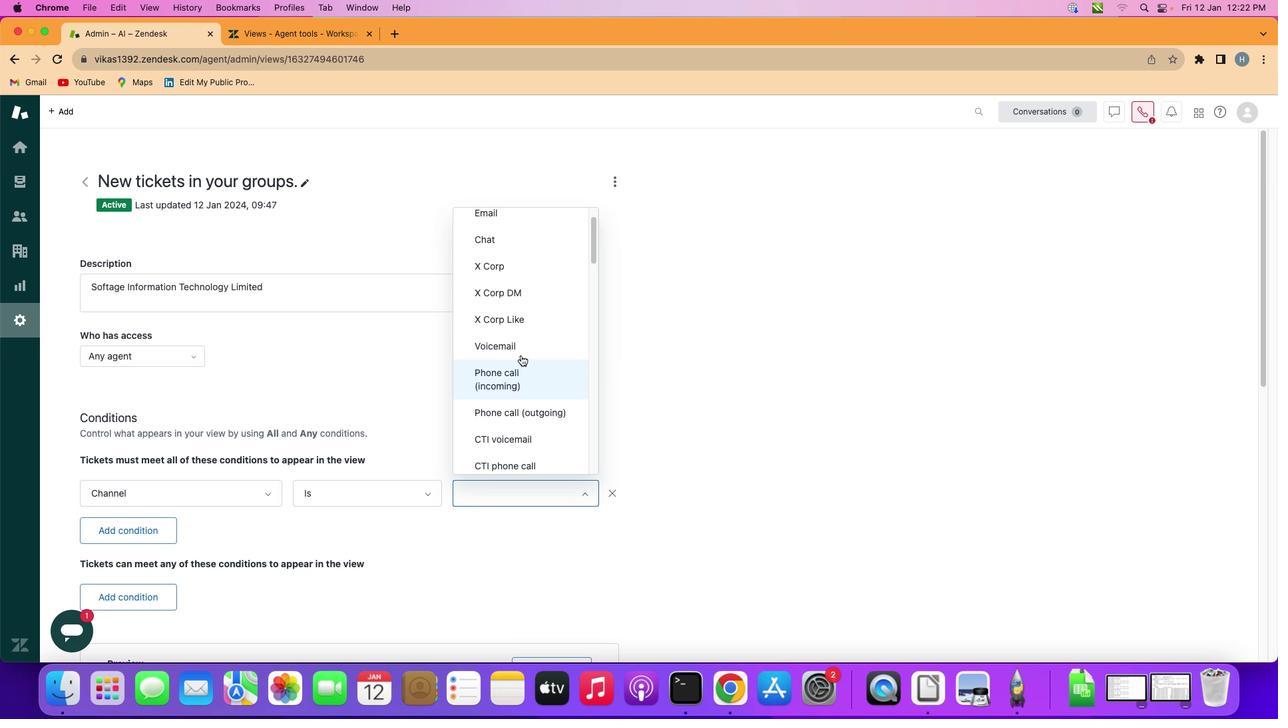 
Action: Mouse scrolled (514, 365) with delta (-1, -1)
Screenshot: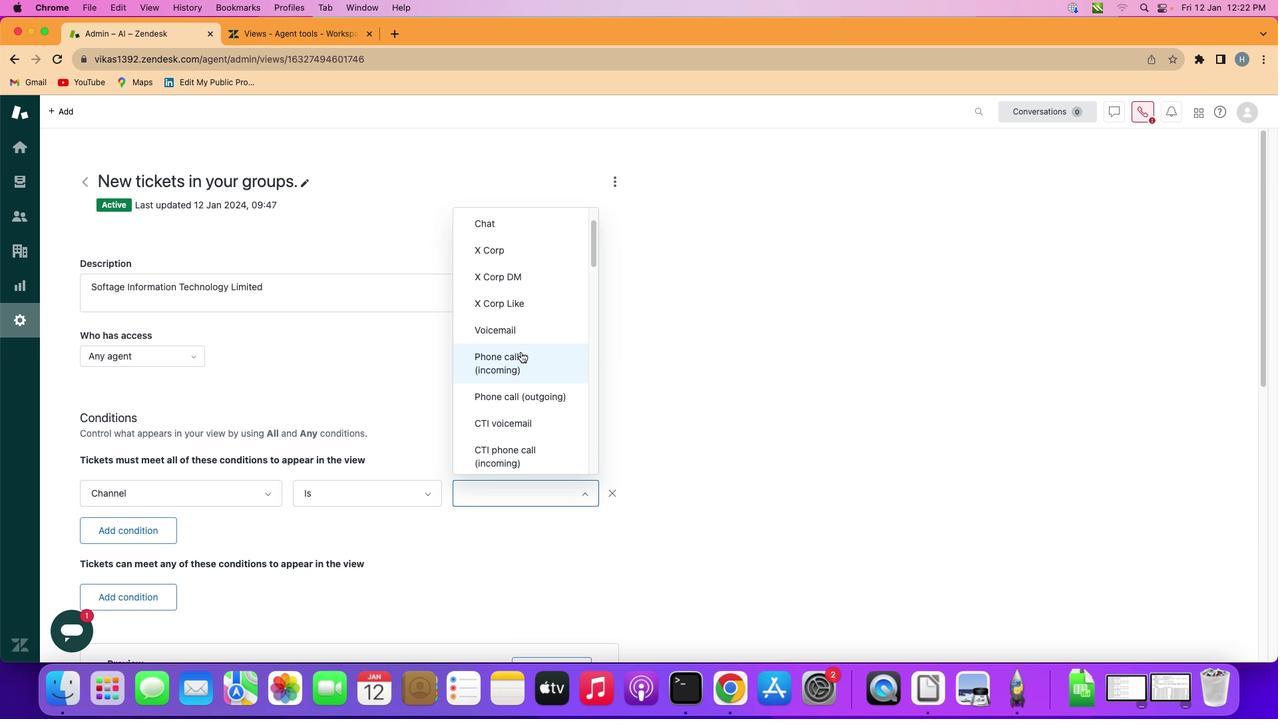 
Action: Mouse moved to (516, 363)
Screenshot: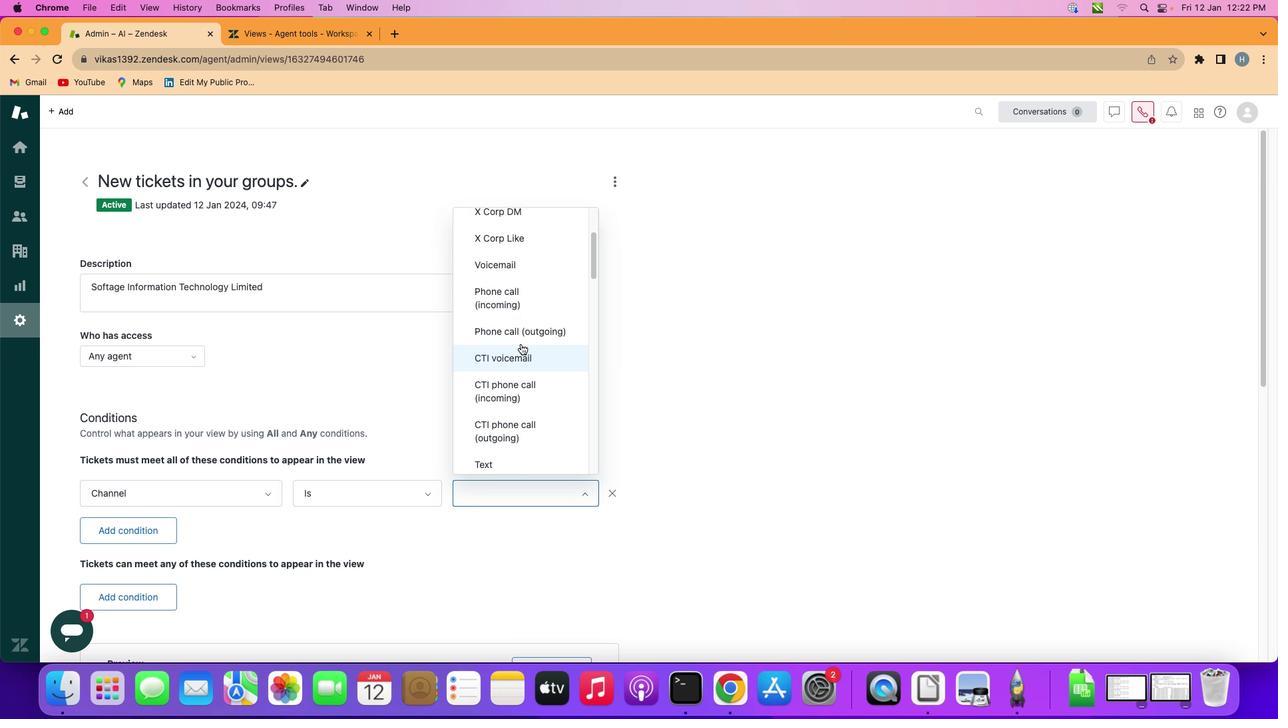 
Action: Mouse scrolled (516, 363) with delta (-1, -1)
Screenshot: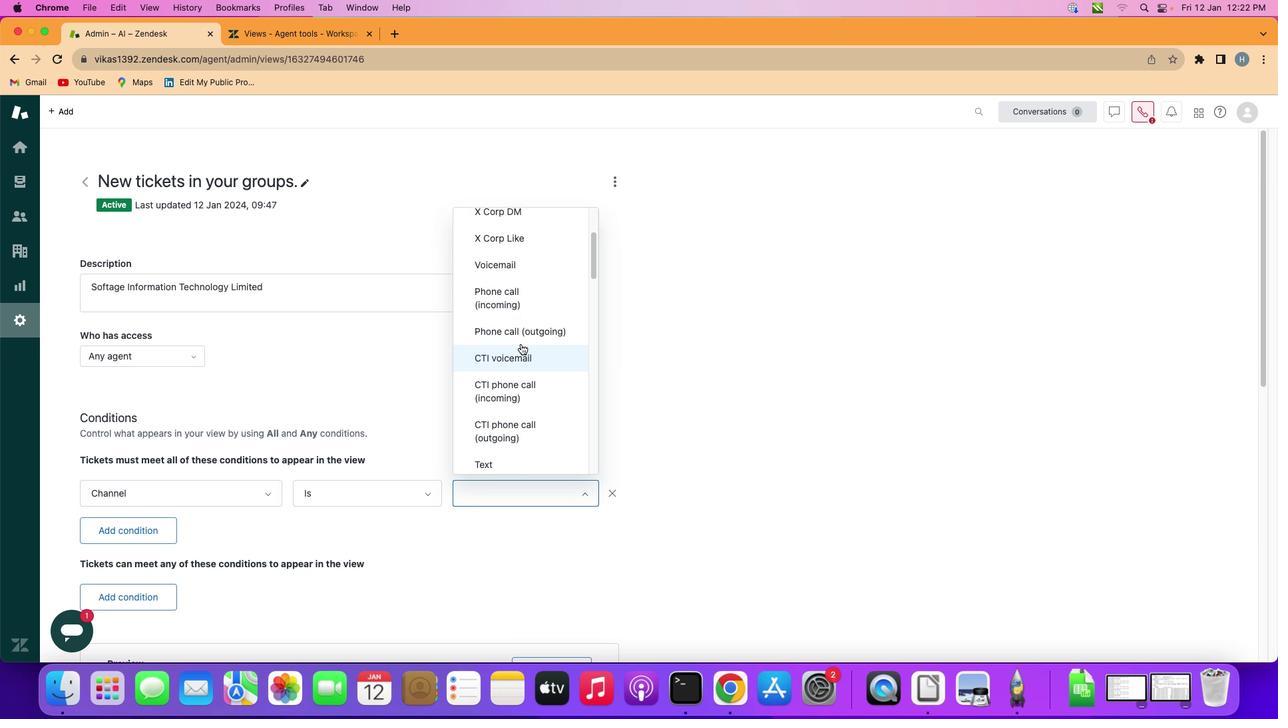 
Action: Mouse moved to (518, 359)
Screenshot: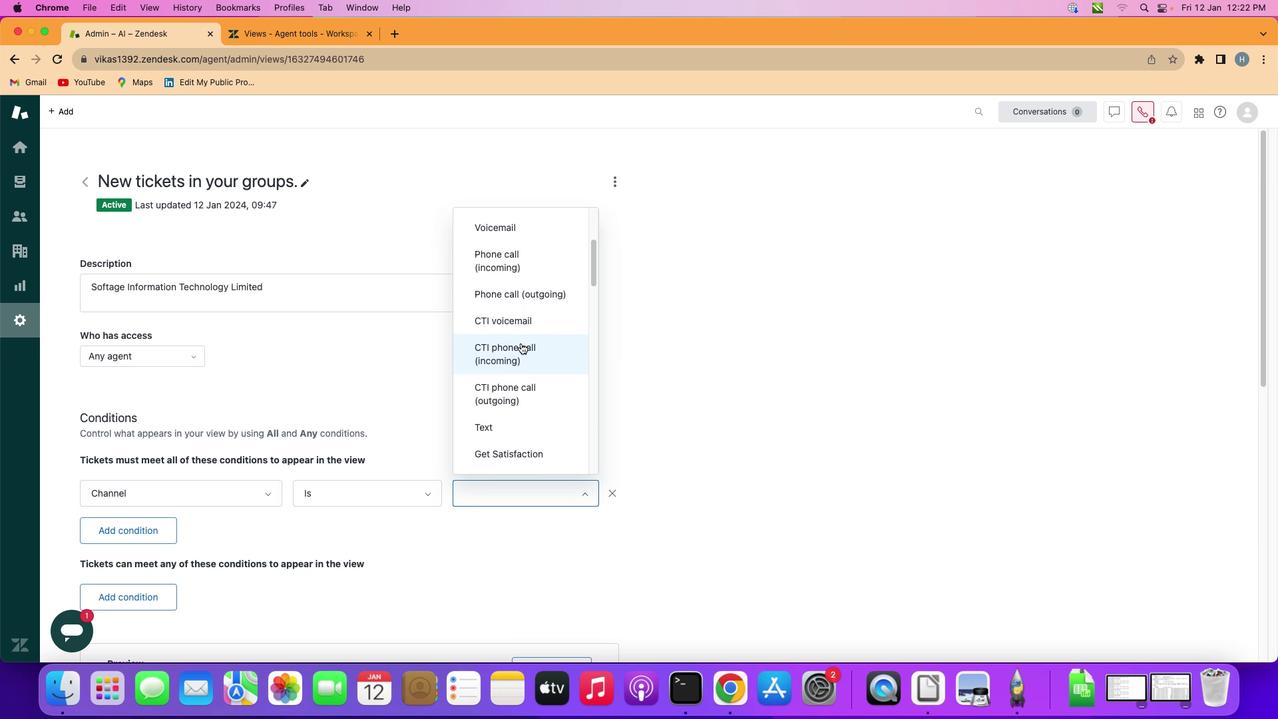 
Action: Mouse scrolled (518, 359) with delta (-1, -1)
Screenshot: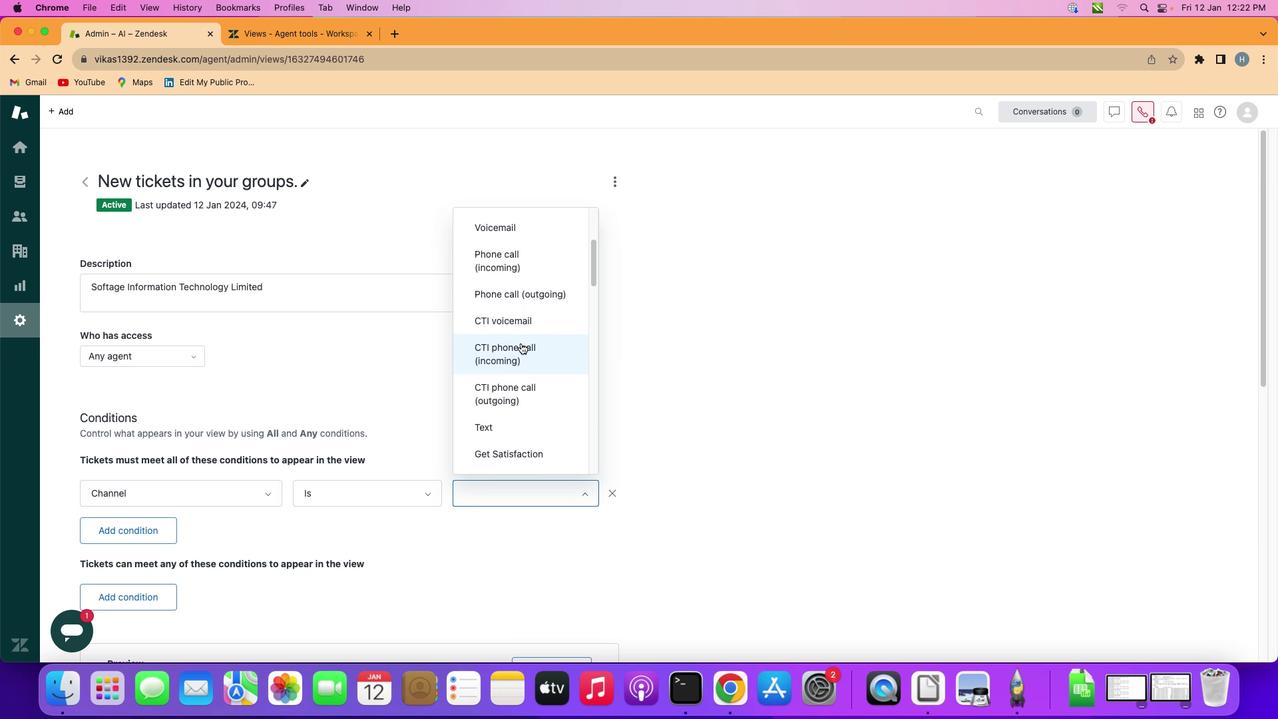 
Action: Mouse moved to (518, 350)
Screenshot: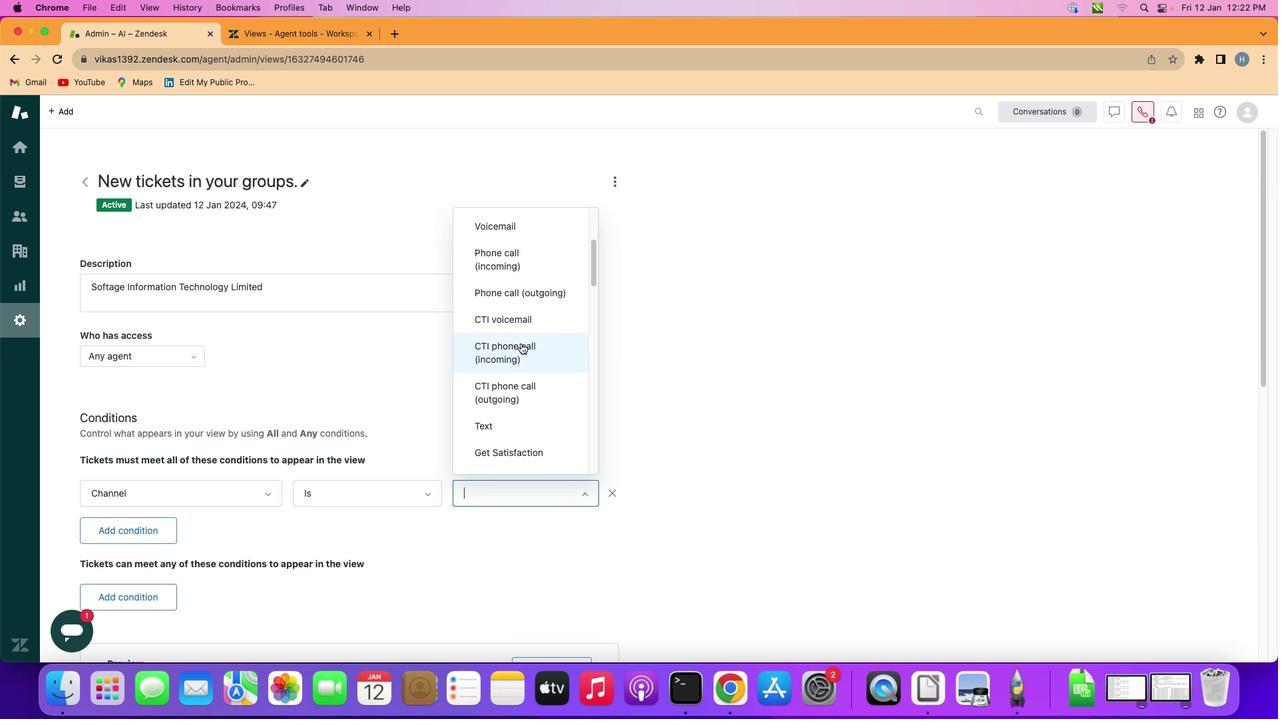 
Action: Mouse scrolled (518, 350) with delta (-1, -2)
Screenshot: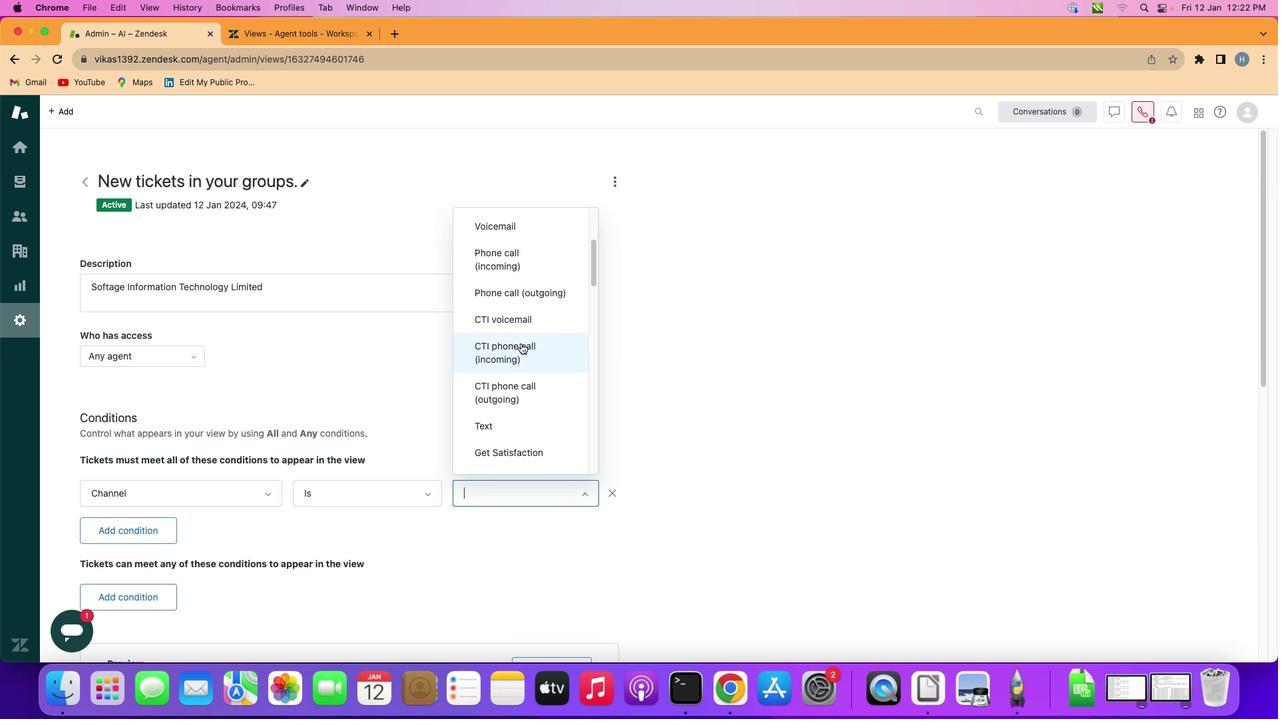 
Action: Mouse moved to (518, 341)
Screenshot: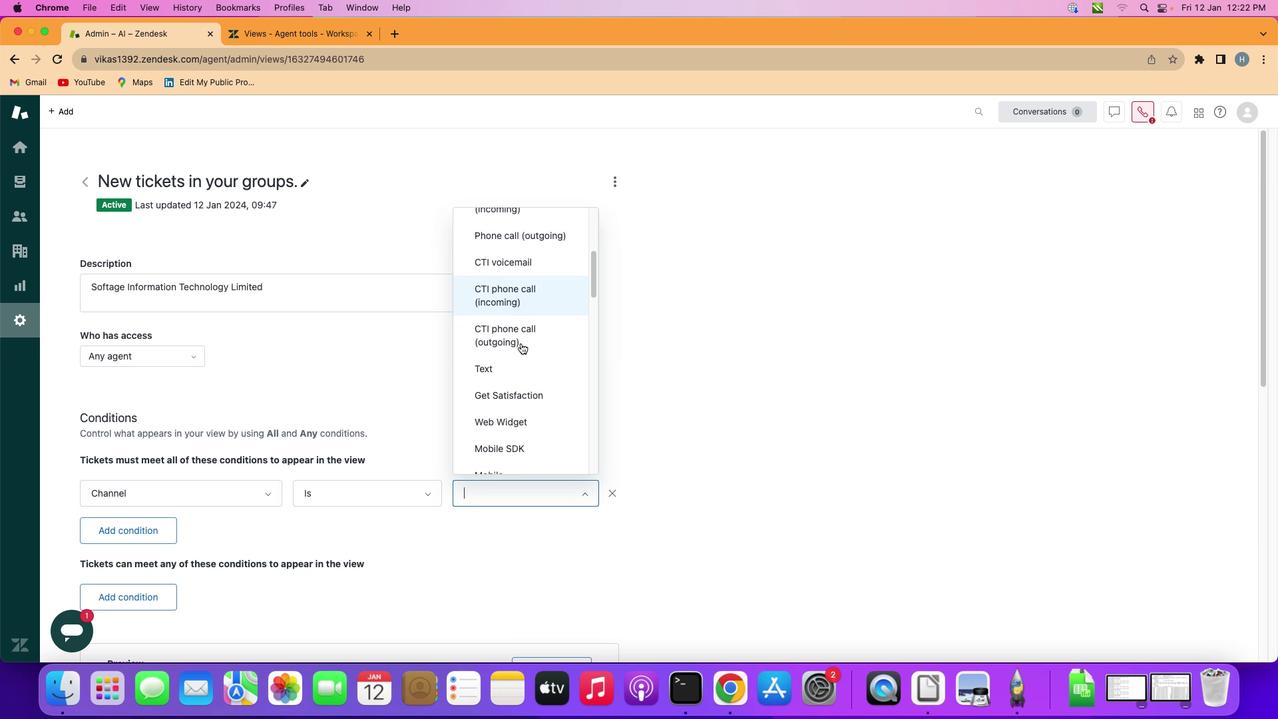 
Action: Mouse scrolled (518, 341) with delta (-1, -1)
Screenshot: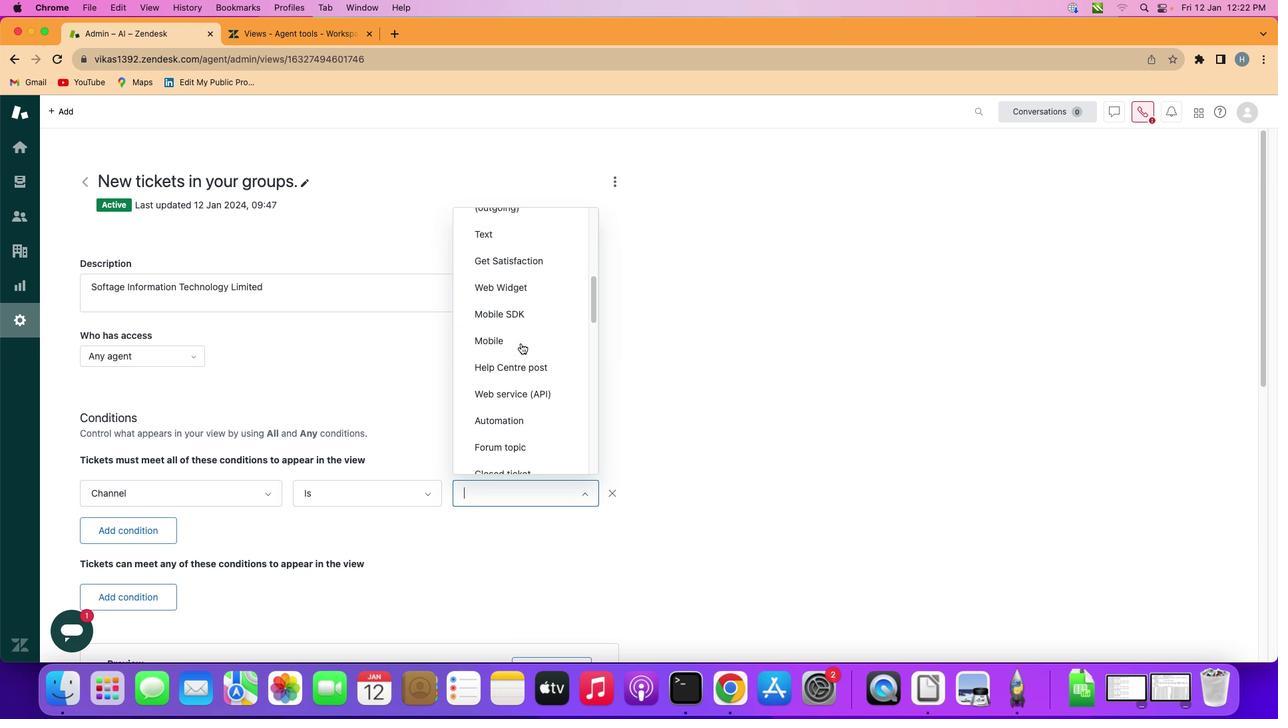 
Action: Mouse scrolled (518, 341) with delta (-1, -1)
Screenshot: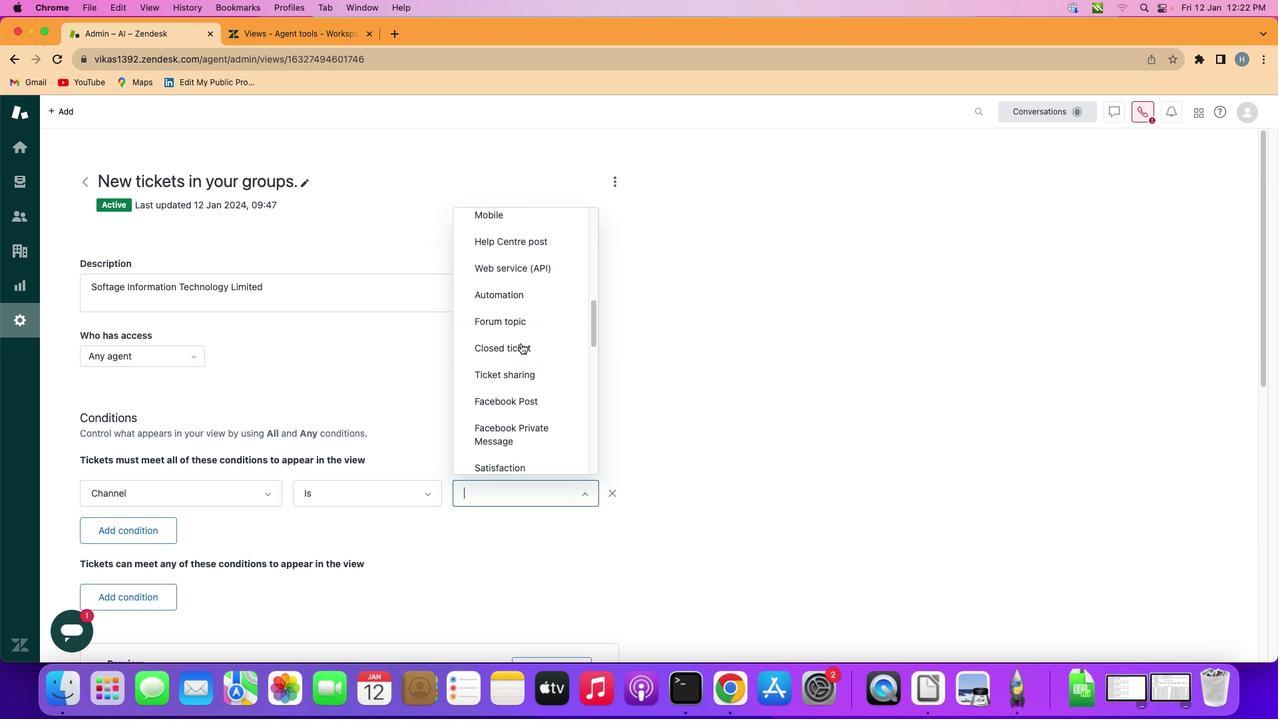
Action: Mouse scrolled (518, 341) with delta (-1, -2)
Screenshot: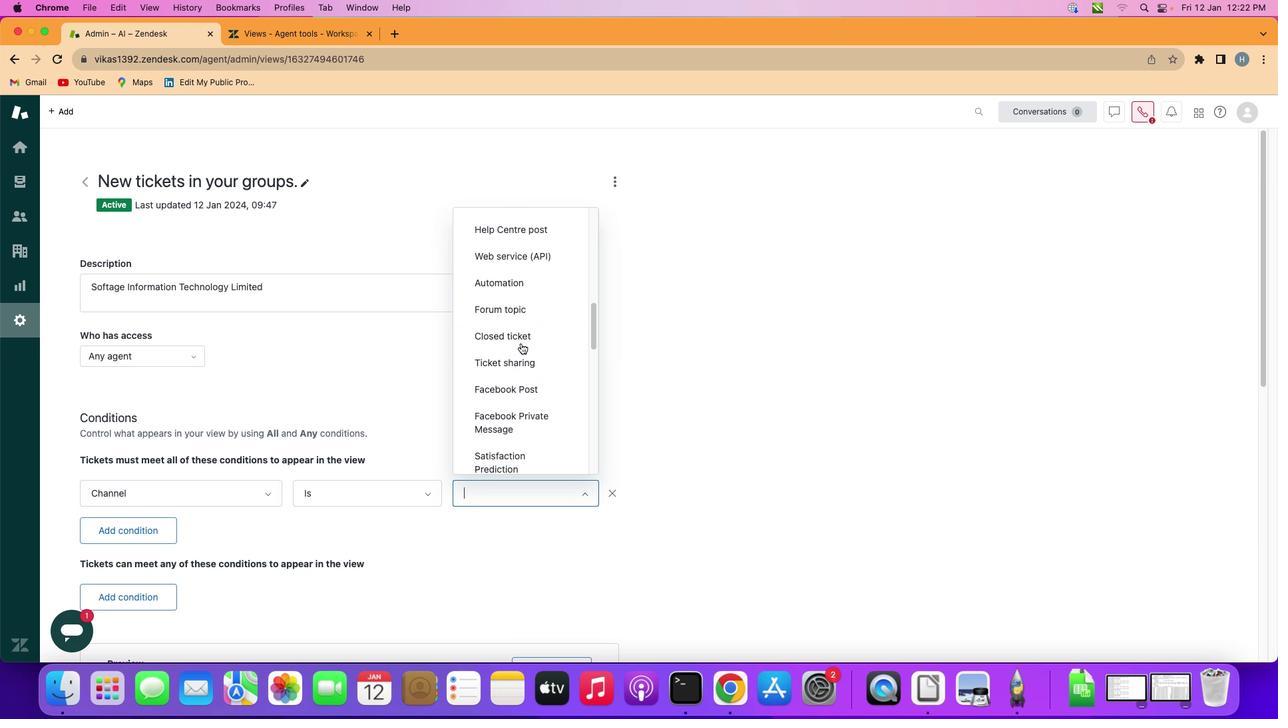 
Action: Mouse scrolled (518, 341) with delta (-1, -3)
Screenshot: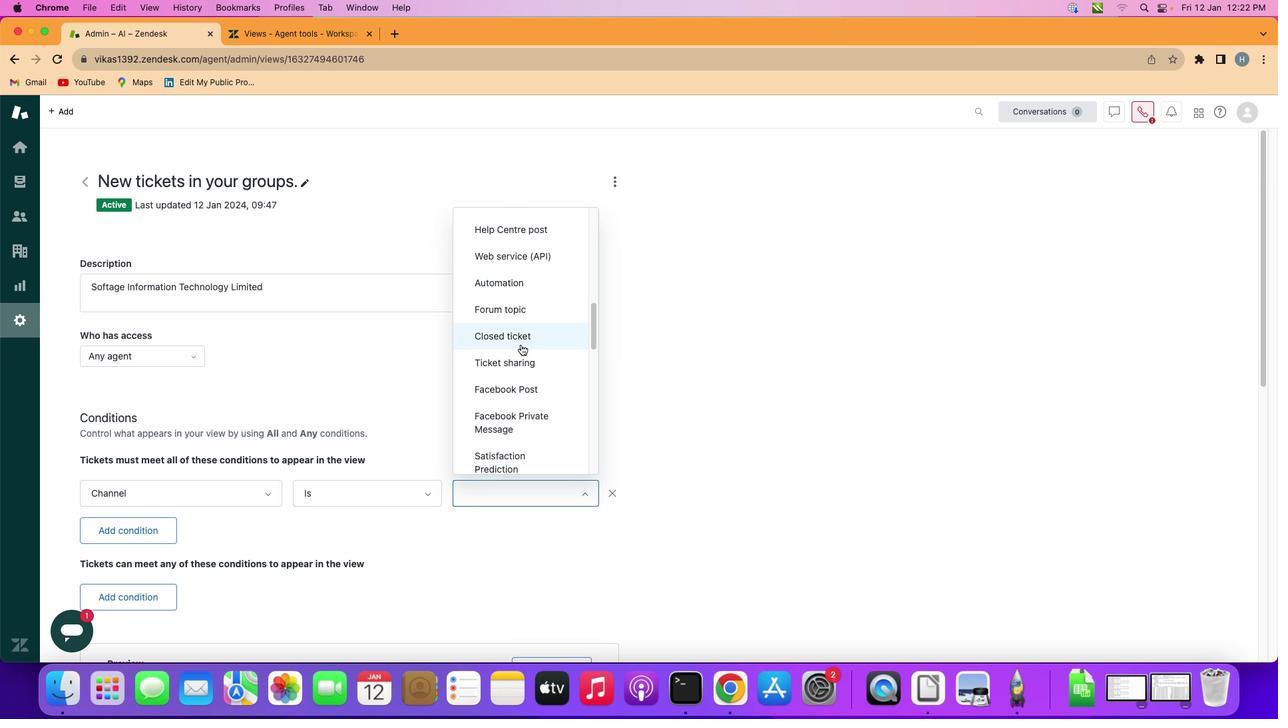 
Action: Mouse scrolled (518, 341) with delta (-1, -3)
Screenshot: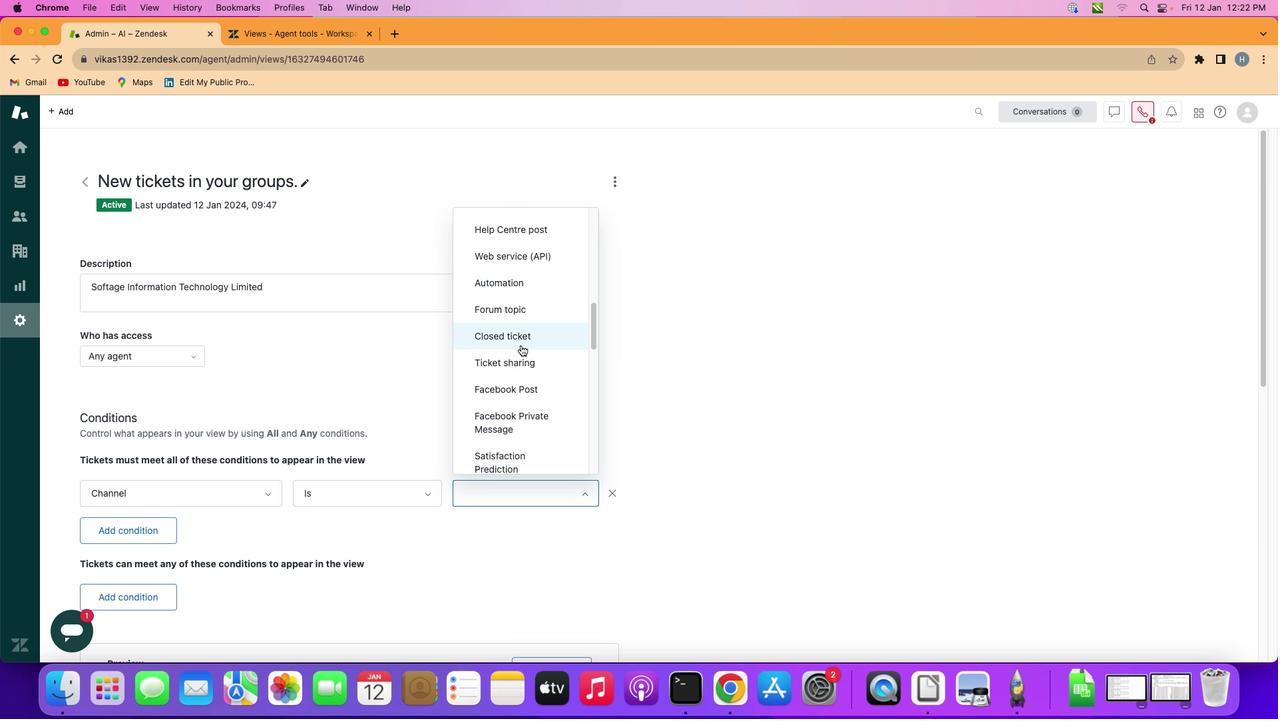 
Action: Mouse moved to (518, 343)
Screenshot: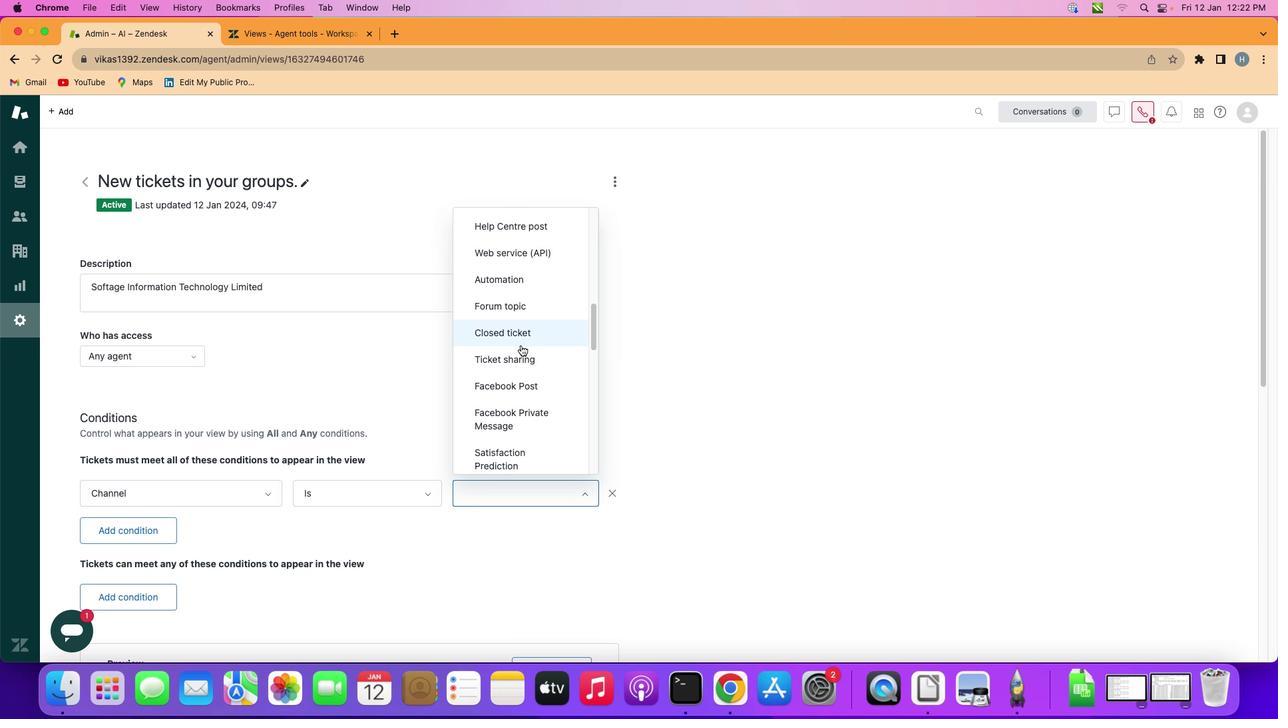 
Action: Mouse scrolled (518, 343) with delta (-1, -1)
Screenshot: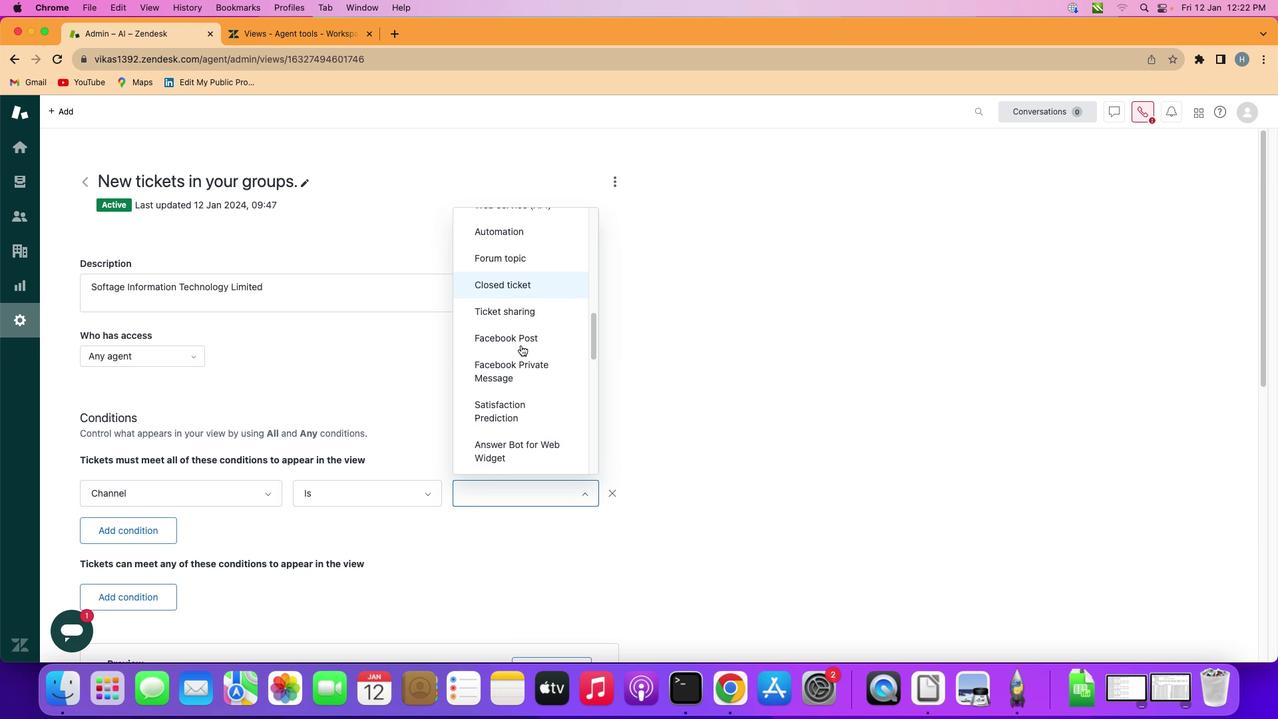 
Action: Mouse scrolled (518, 343) with delta (-1, -1)
Screenshot: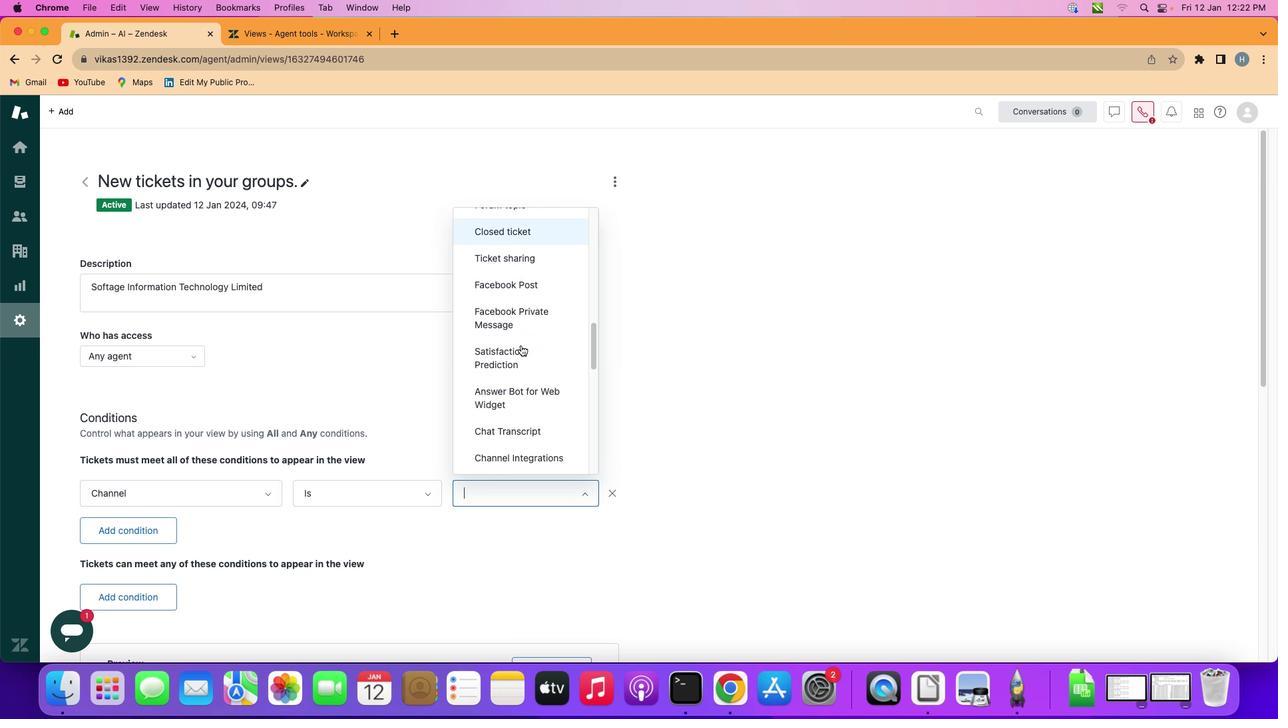 
Action: Mouse scrolled (518, 343) with delta (-1, -1)
Screenshot: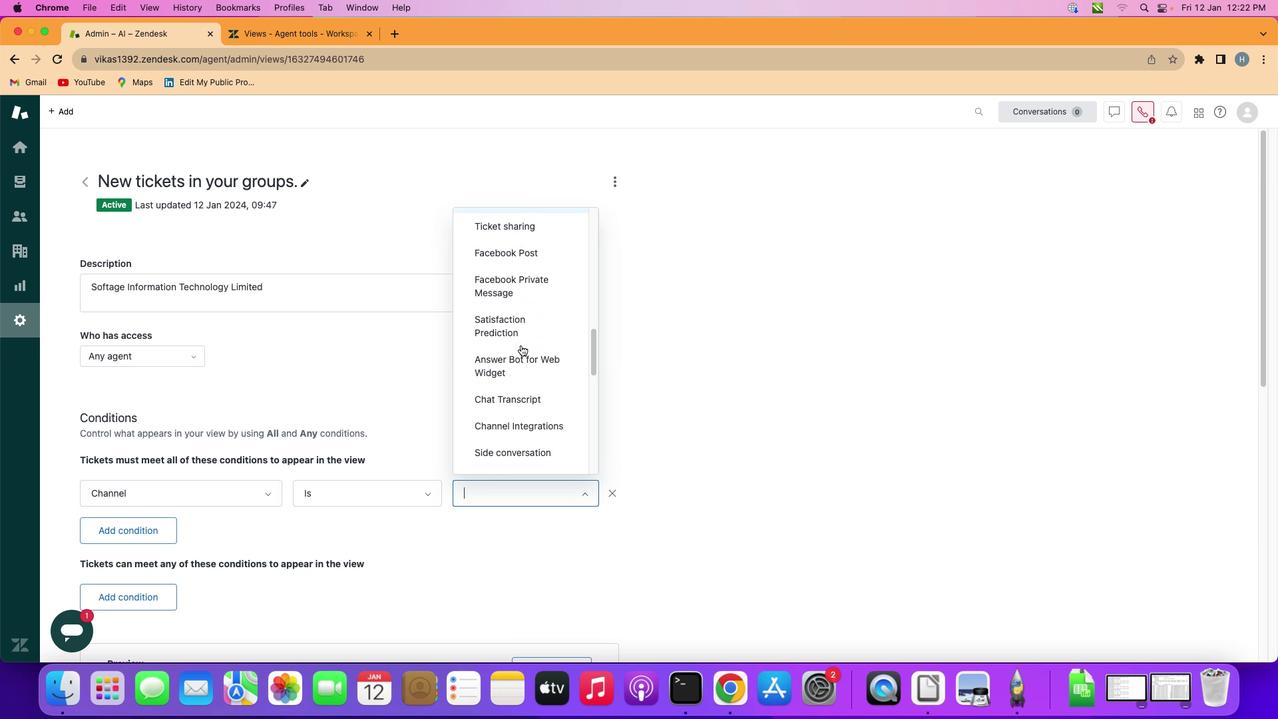 
Action: Mouse scrolled (518, 343) with delta (-1, -2)
Screenshot: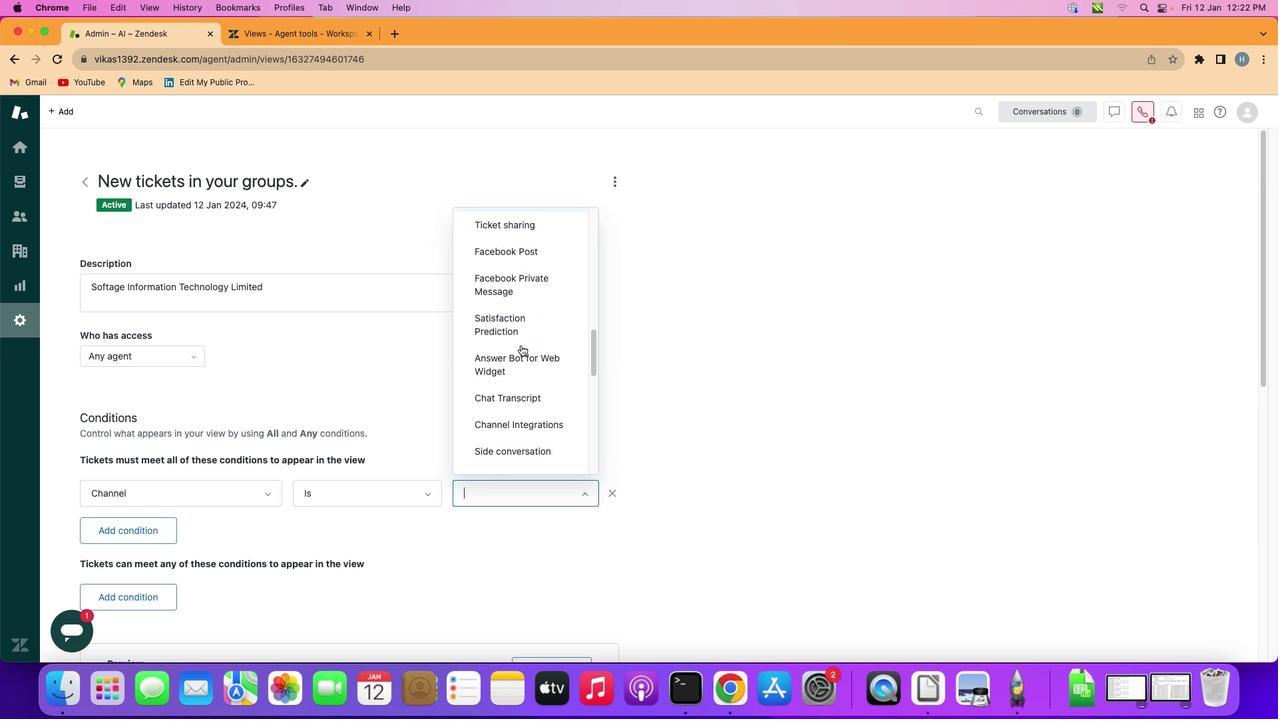 
Action: Mouse scrolled (518, 343) with delta (-1, -1)
Screenshot: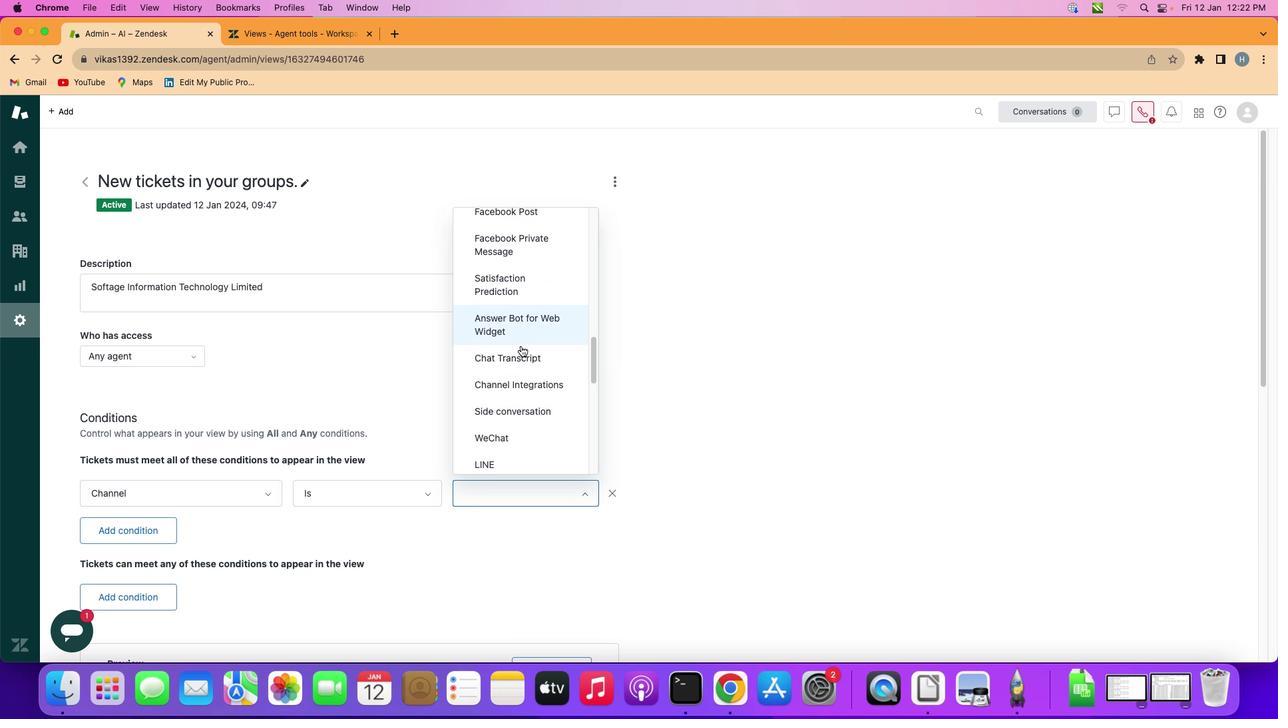
Action: Mouse moved to (518, 343)
Screenshot: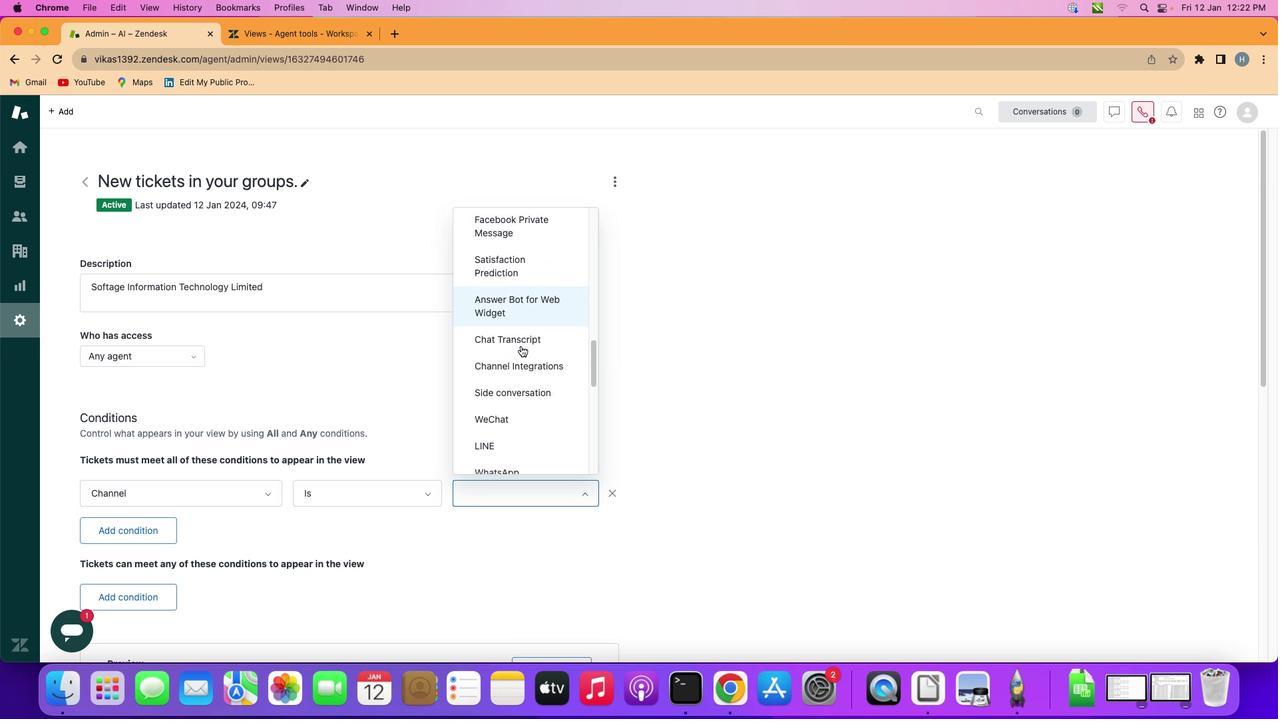 
Action: Mouse scrolled (518, 343) with delta (-1, -1)
Screenshot: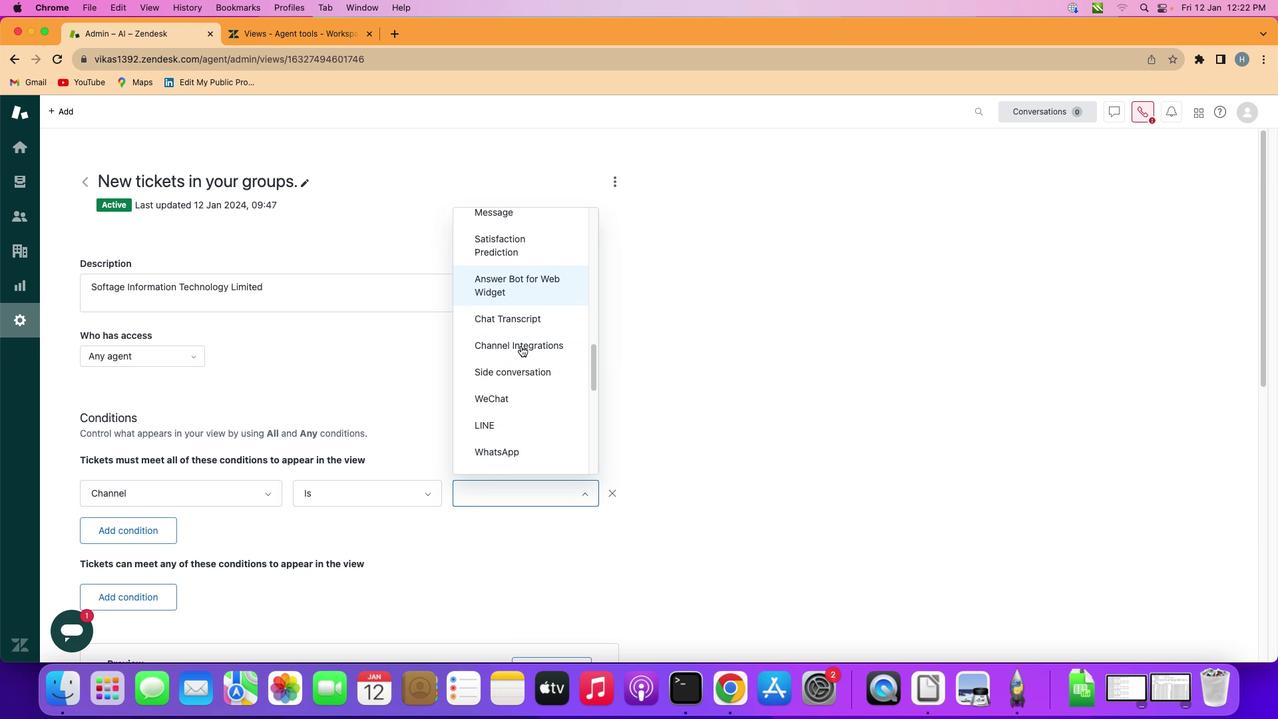 
Action: Mouse scrolled (518, 343) with delta (-1, -1)
Screenshot: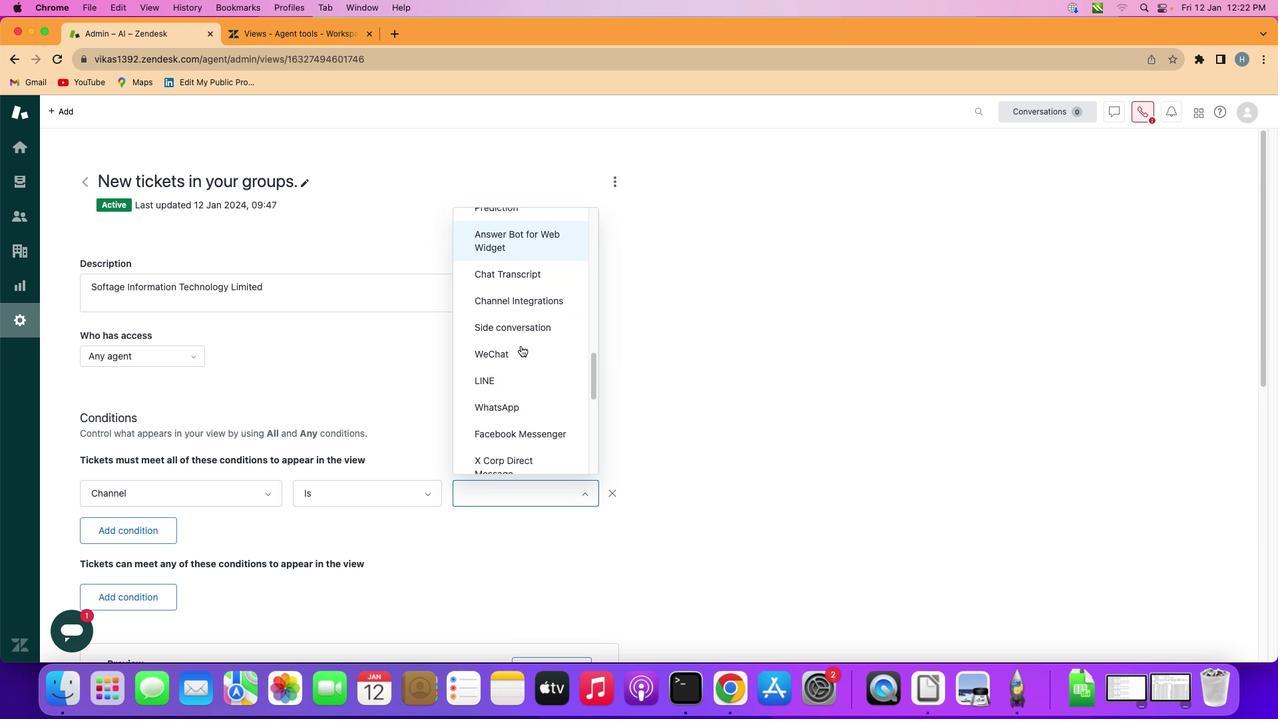 
Action: Mouse scrolled (518, 343) with delta (-1, -2)
Screenshot: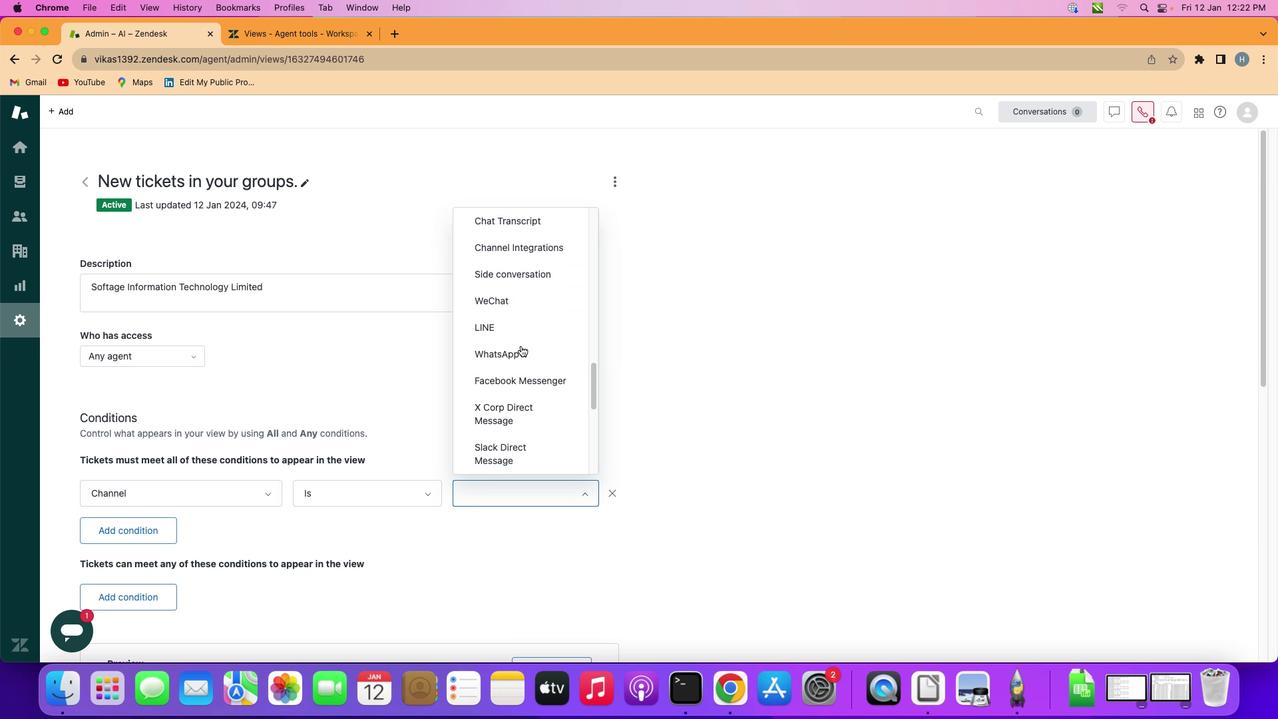 
Action: Mouse scrolled (518, 343) with delta (-1, -2)
Screenshot: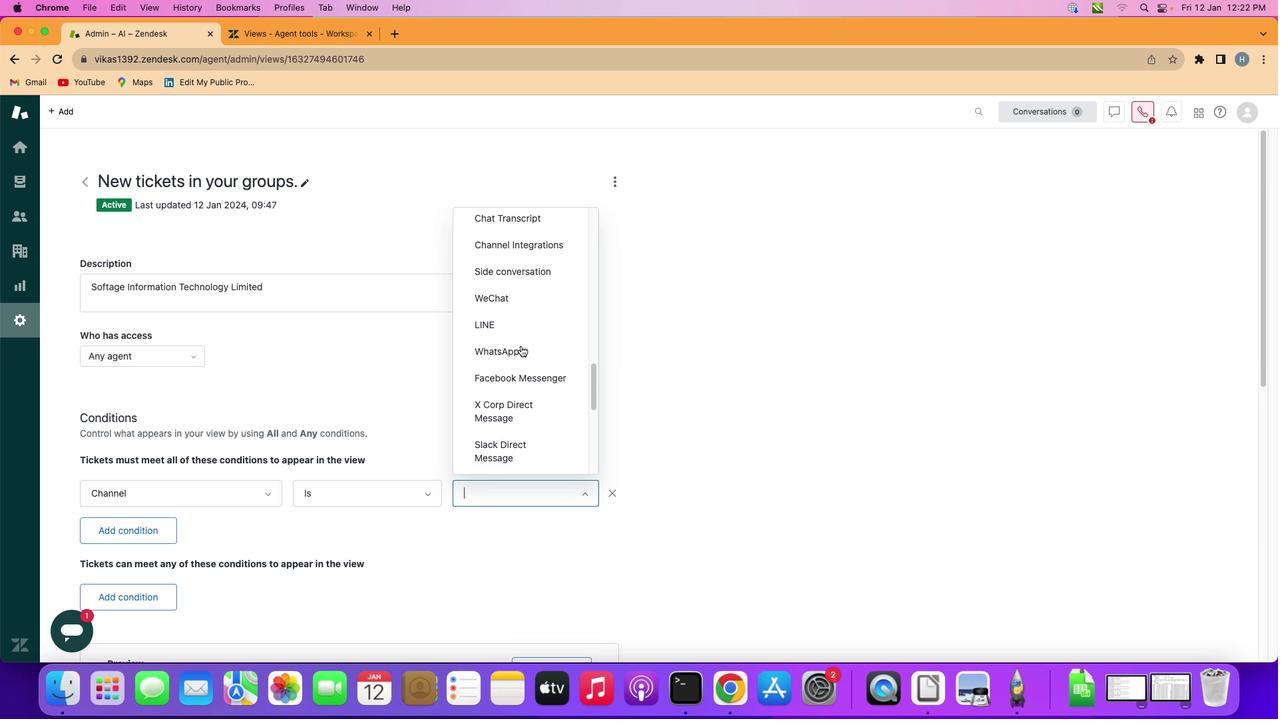 
Action: Mouse scrolled (518, 343) with delta (-1, -1)
Screenshot: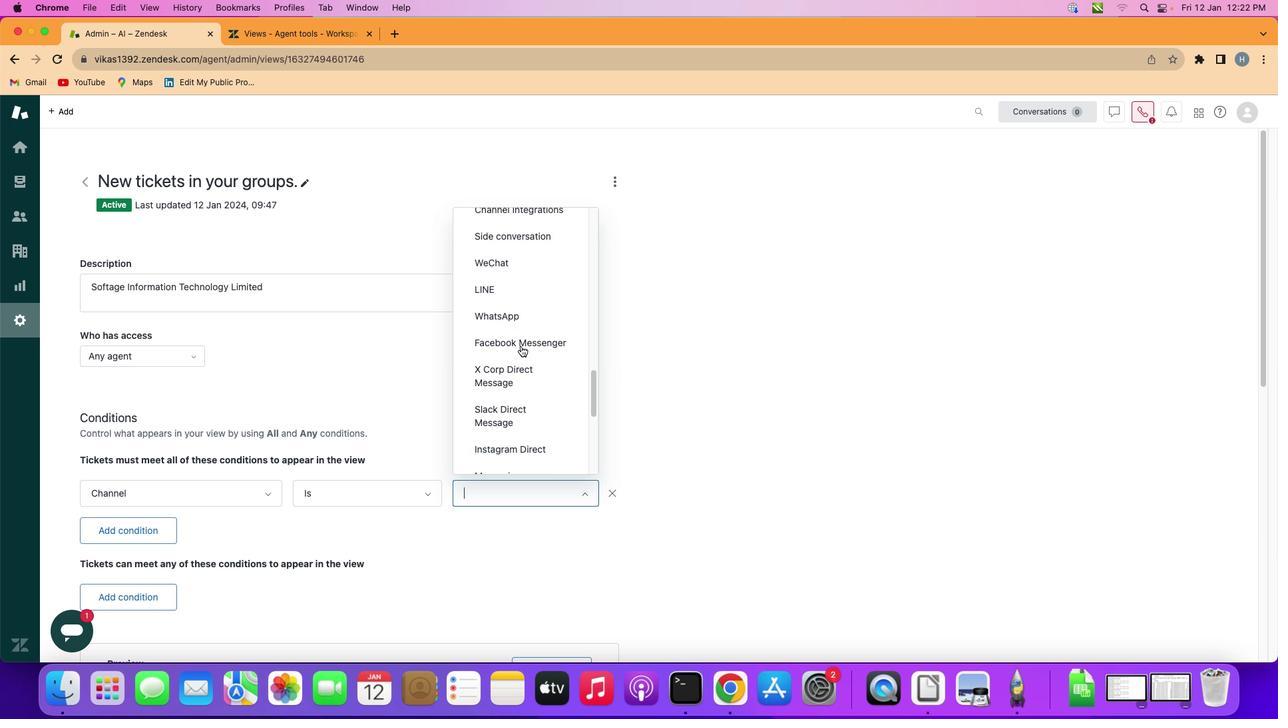
Action: Mouse scrolled (518, 343) with delta (-1, -1)
Screenshot: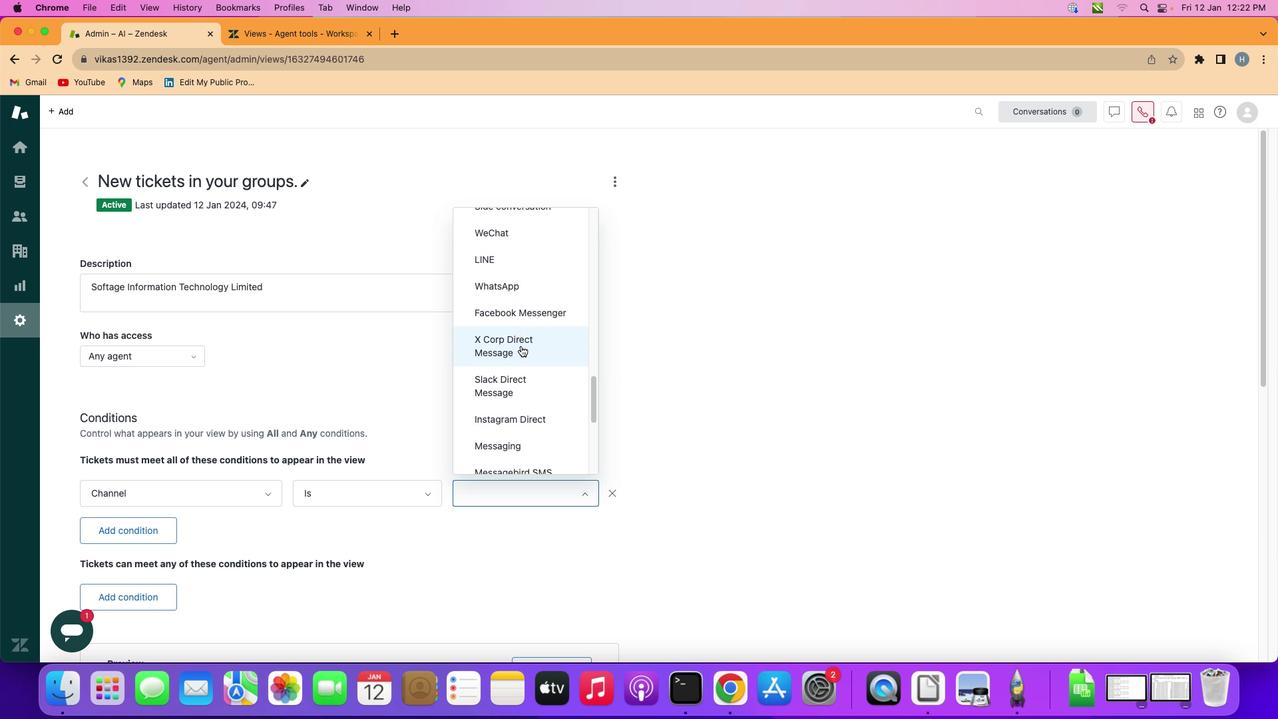 
Action: Mouse scrolled (518, 343) with delta (-1, -1)
Screenshot: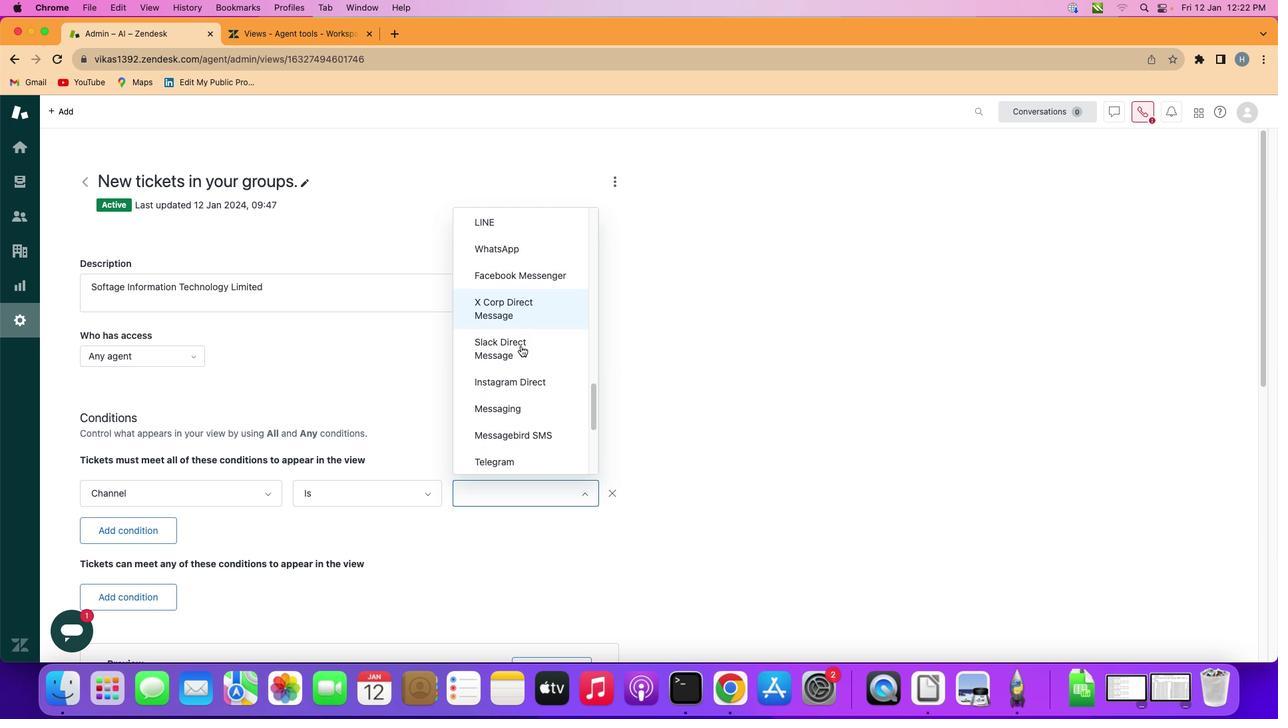 
Action: Mouse scrolled (518, 343) with delta (-1, -1)
Screenshot: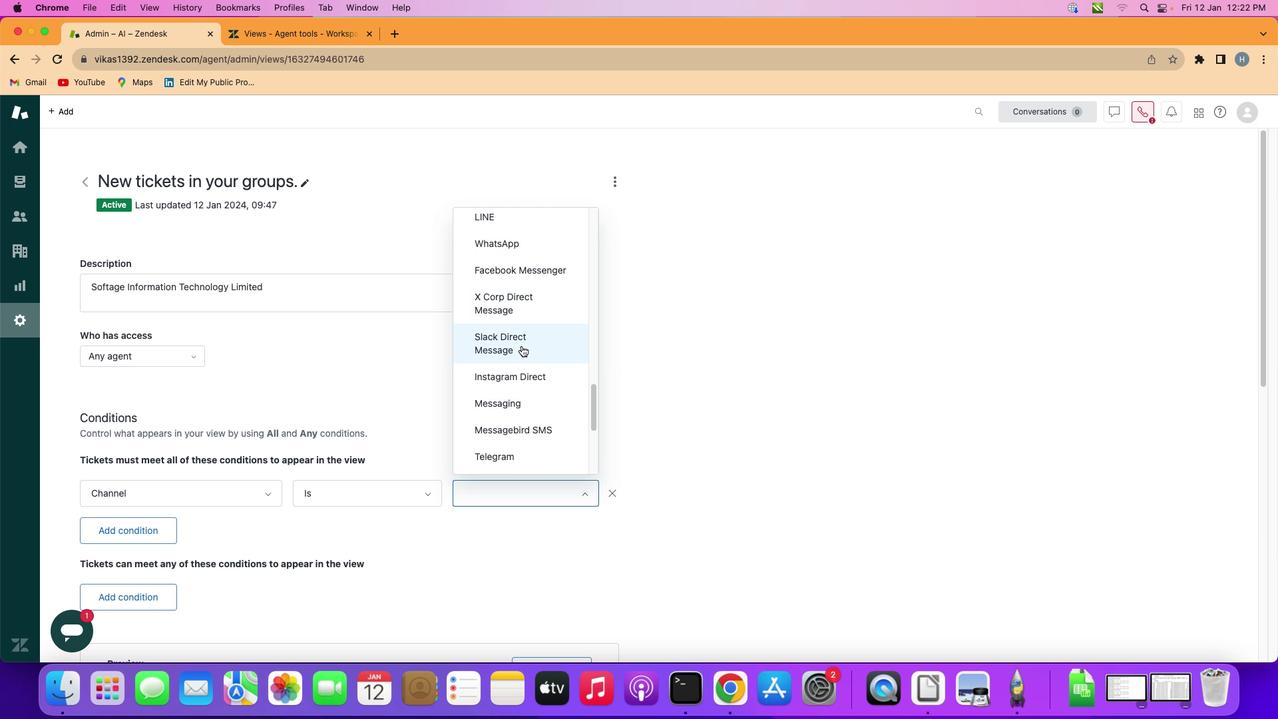 
Action: Mouse moved to (518, 344)
Screenshot: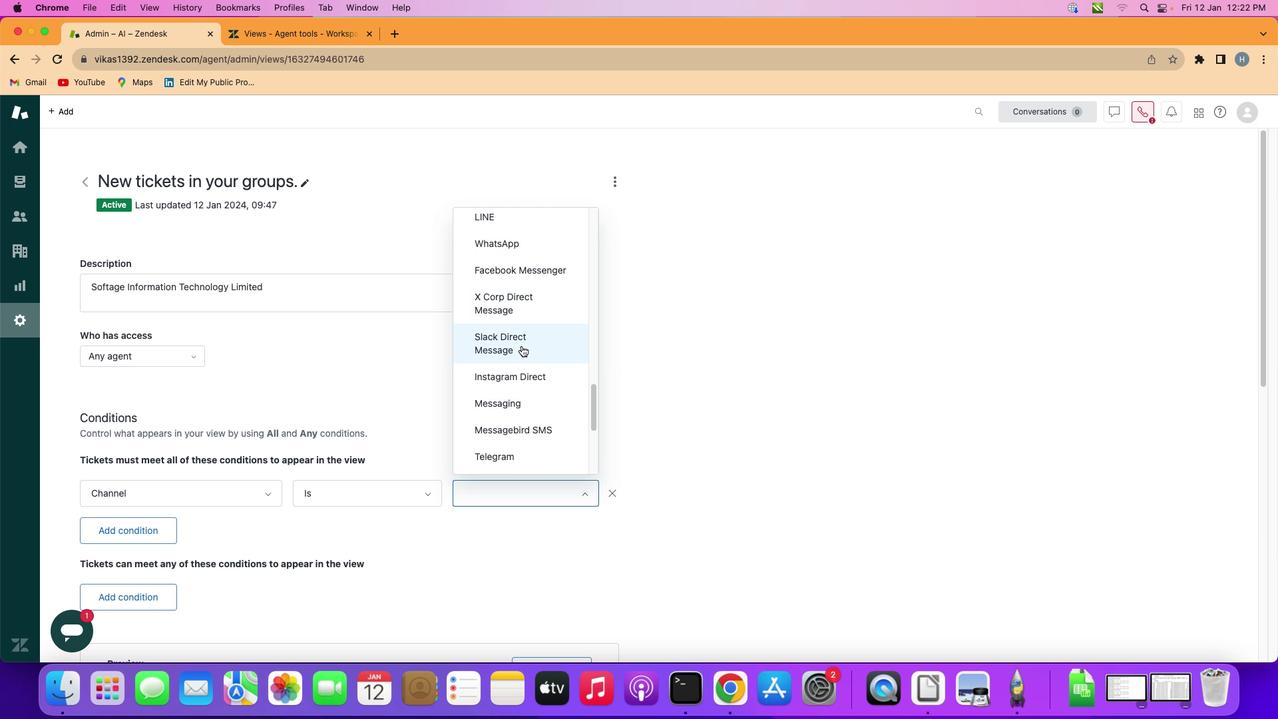 
Action: Mouse scrolled (518, 344) with delta (-1, -1)
Screenshot: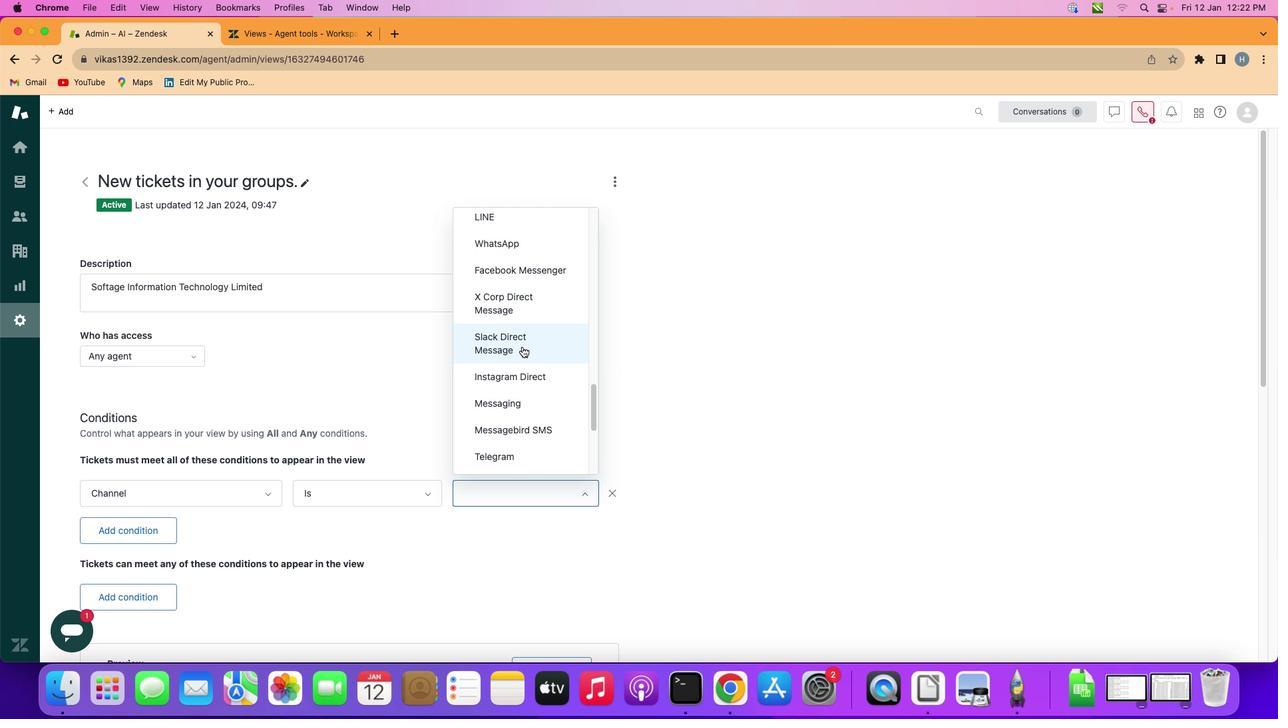
Action: Mouse moved to (520, 344)
Screenshot: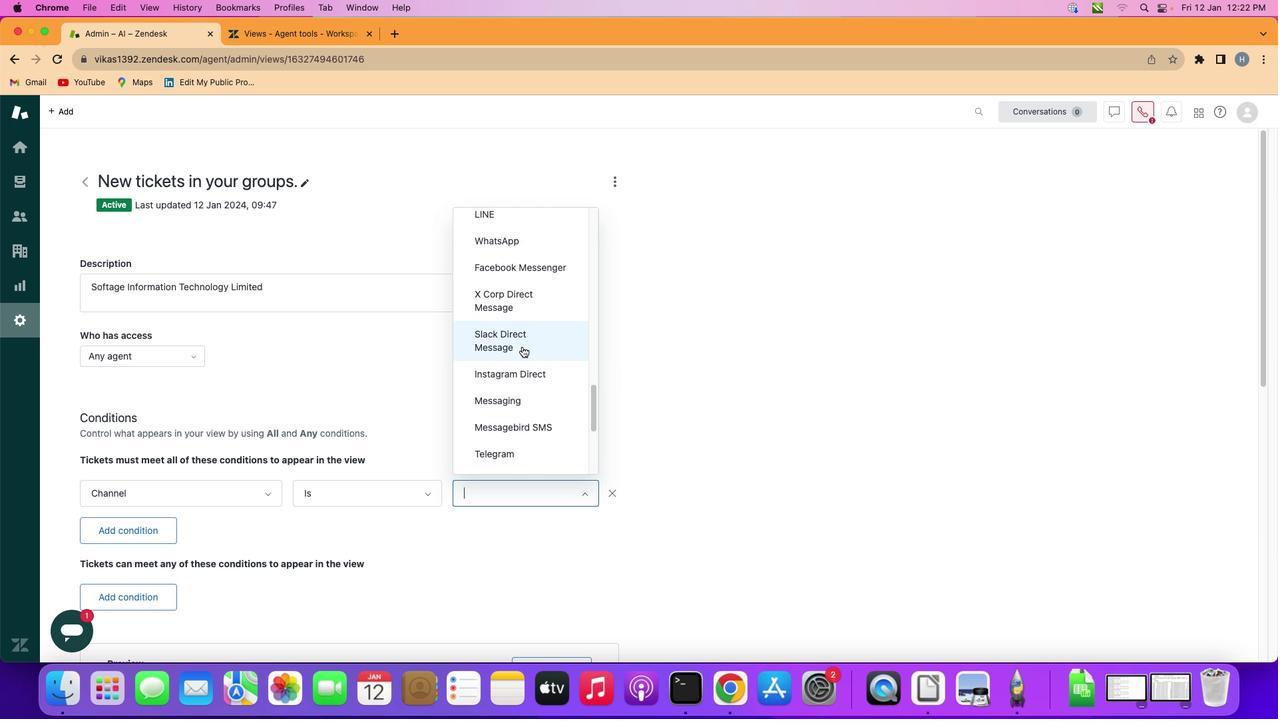 
Action: Mouse scrolled (520, 344) with delta (-1, -1)
Screenshot: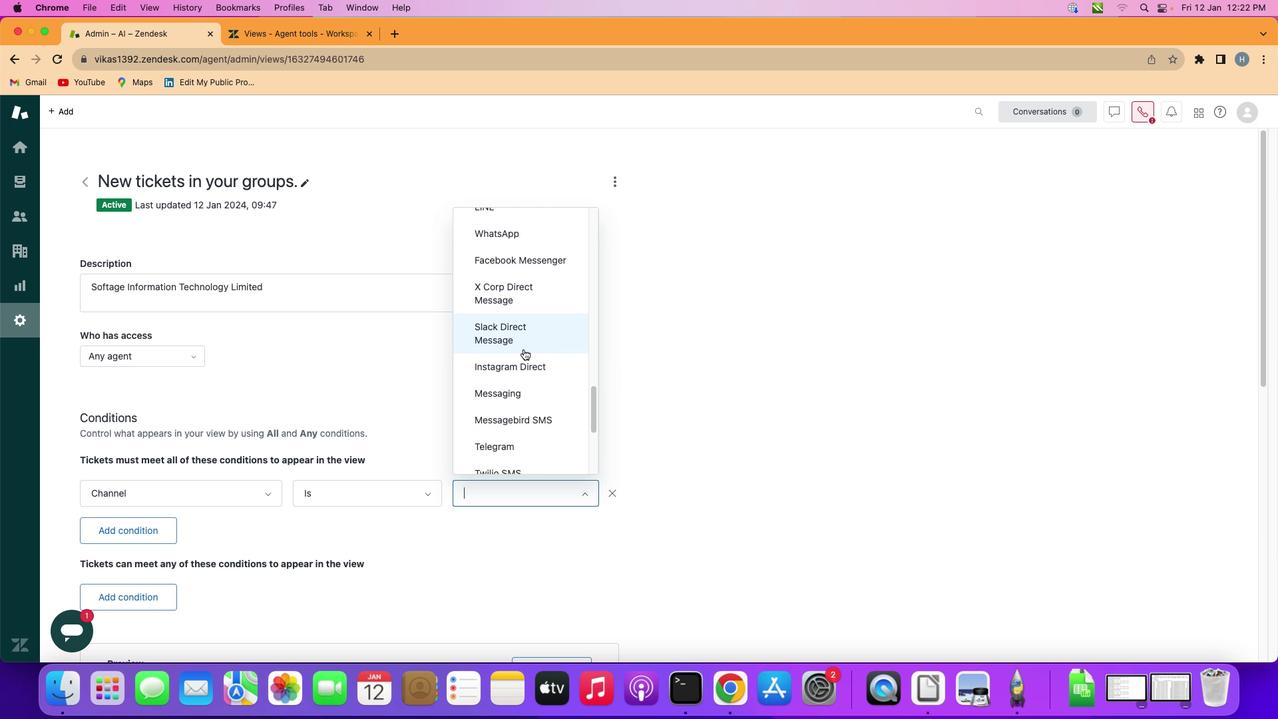 
Action: Mouse scrolled (520, 344) with delta (-1, -1)
Screenshot: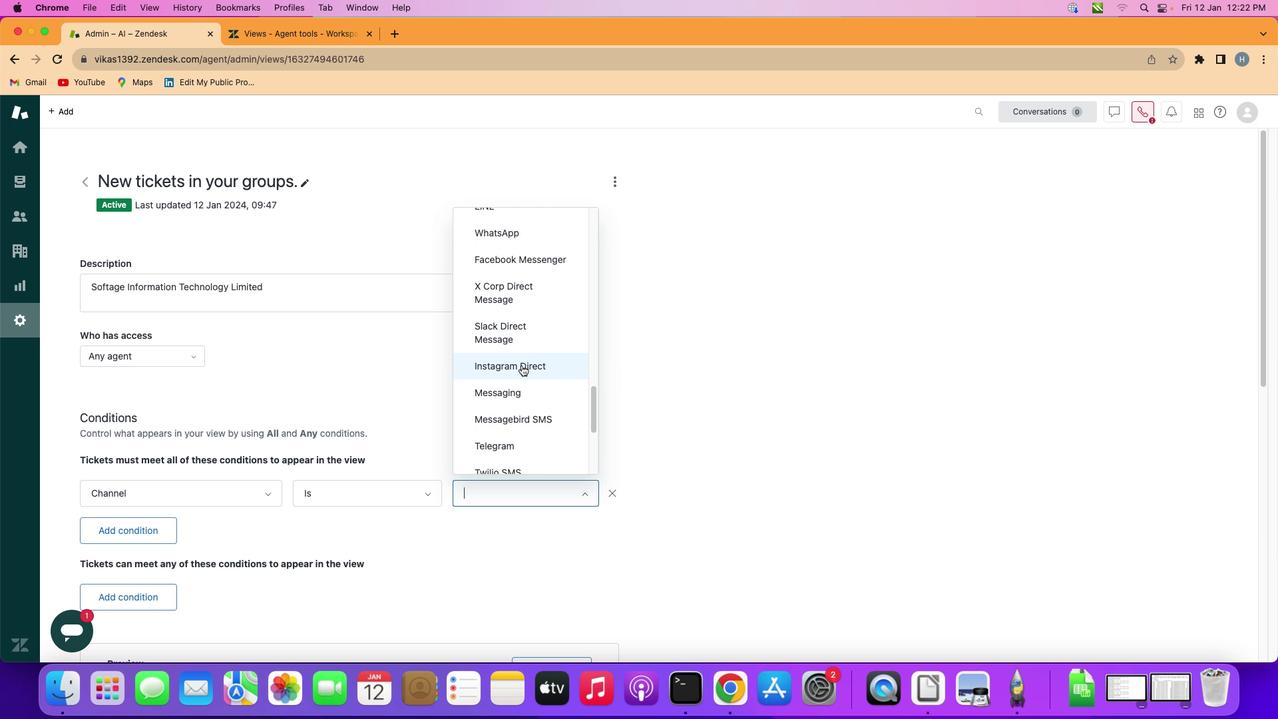 
Action: Mouse moved to (514, 391)
Screenshot: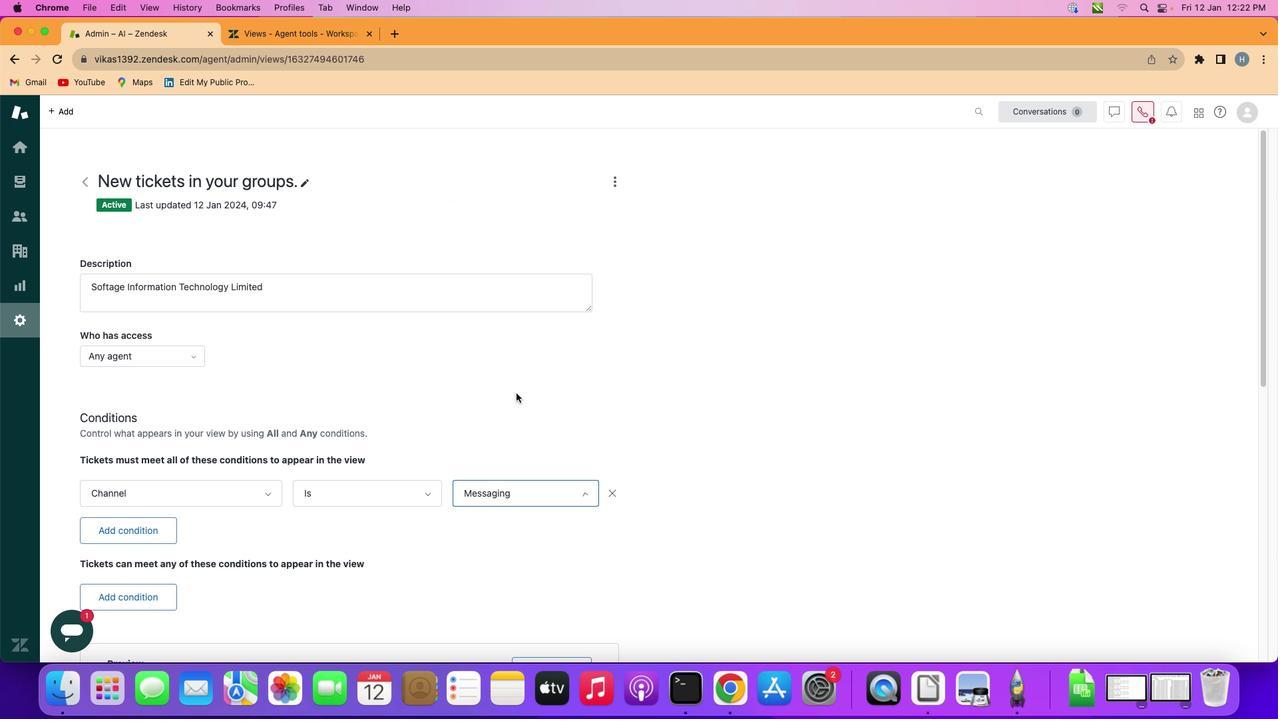 
Action: Mouse pressed left at (514, 391)
Screenshot: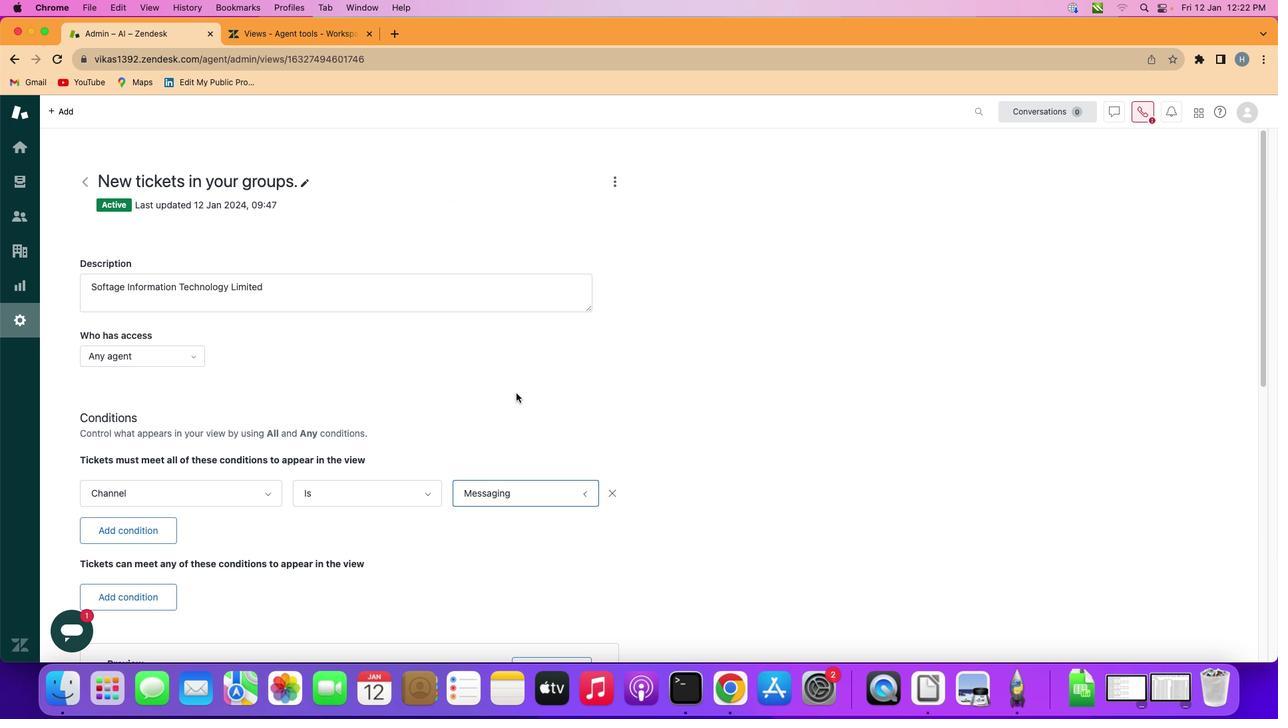 
Action: Mouse moved to (514, 391)
Screenshot: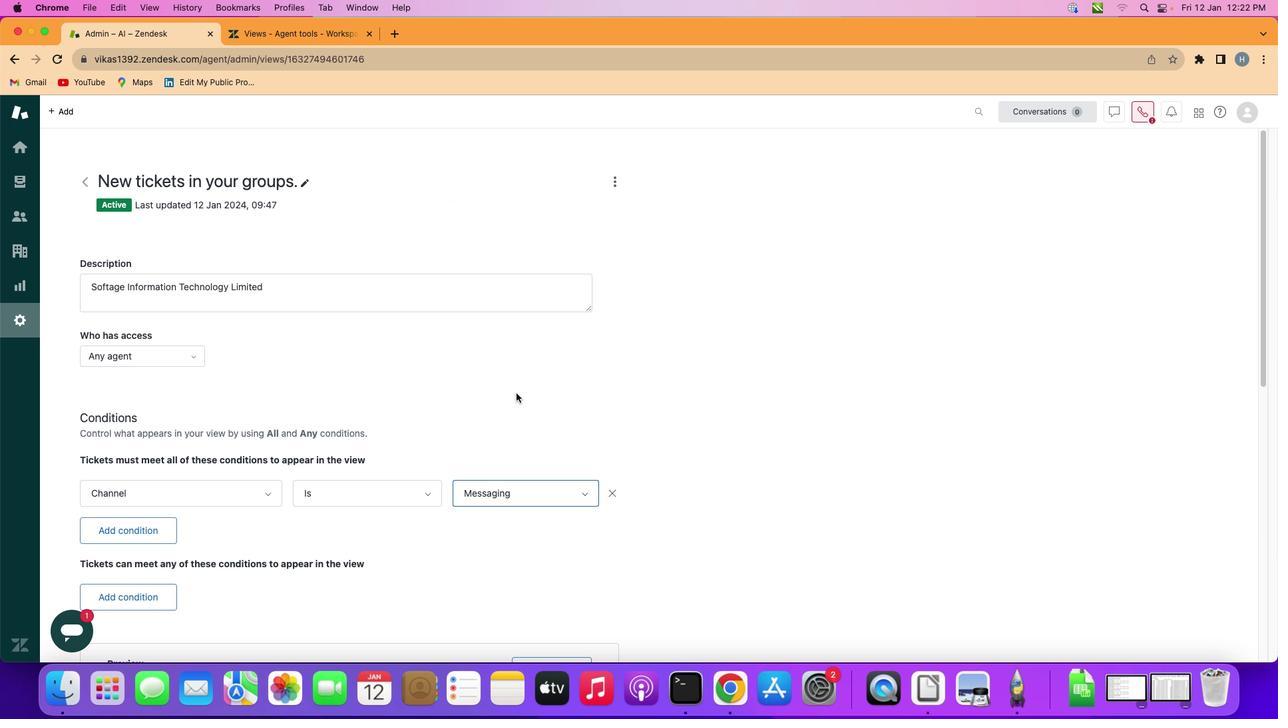 
